 Task: Add a signature Isabel Kelly containing Best wishes for a happy St. Patricks Day, Isabel Kelly to email address softage.5@softage.net and add a label Gifts
Action: Mouse moved to (876, 48)
Screenshot: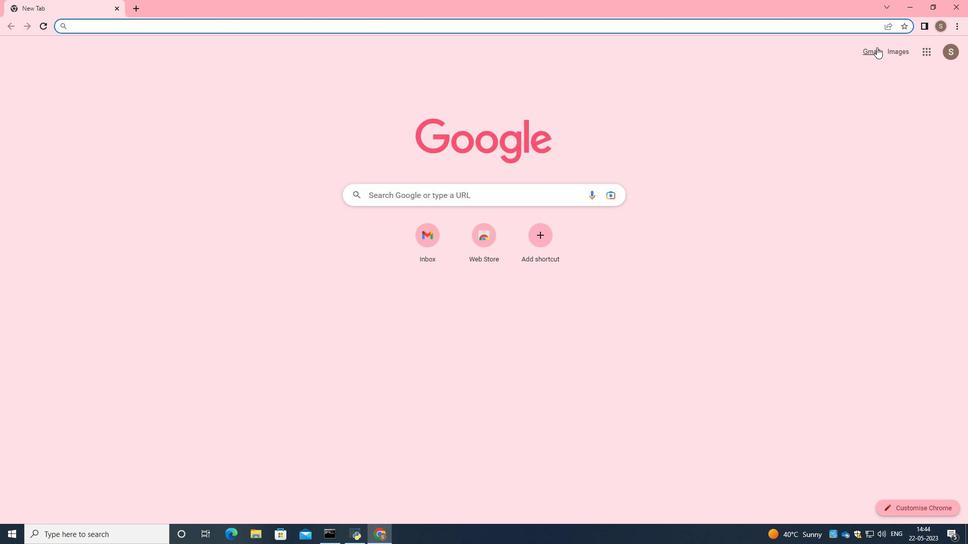 
Action: Mouse pressed left at (876, 48)
Screenshot: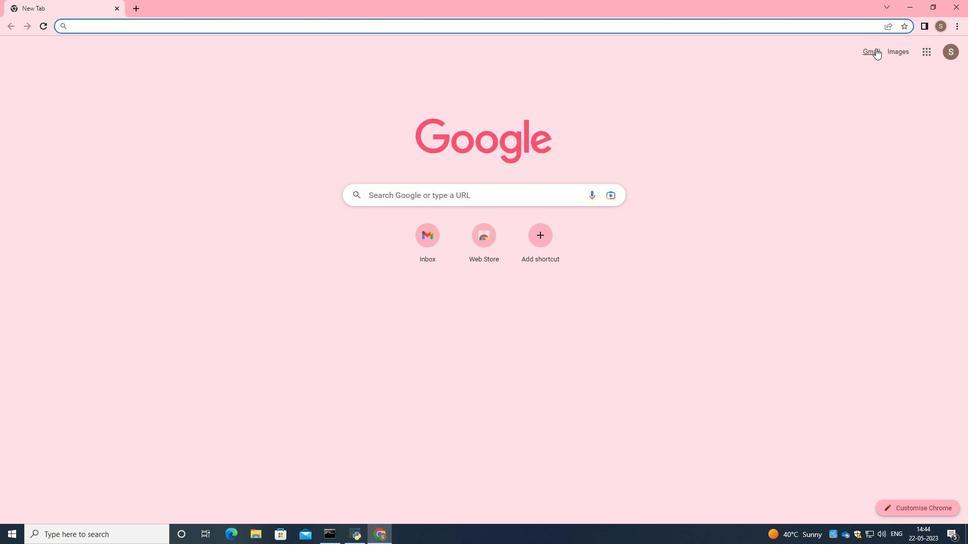 
Action: Mouse moved to (852, 70)
Screenshot: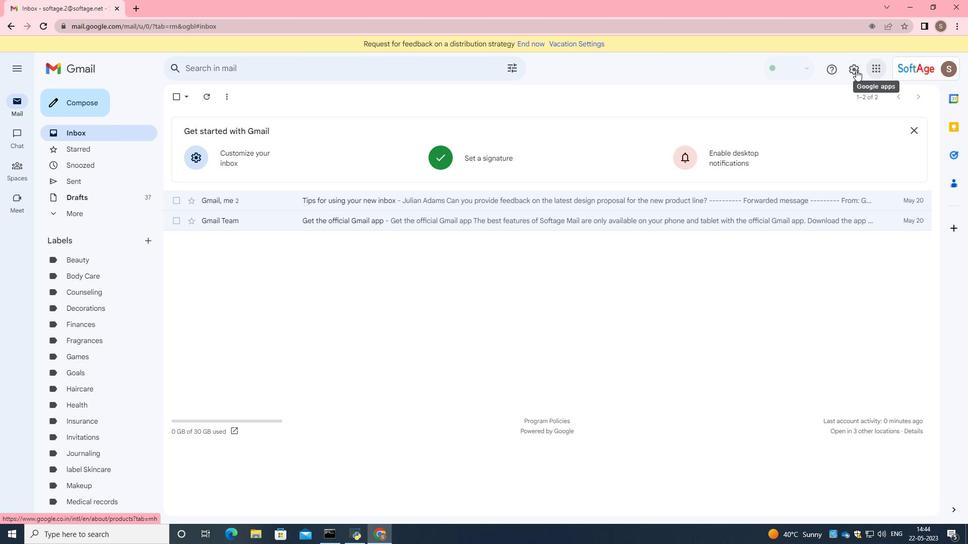 
Action: Mouse pressed left at (852, 70)
Screenshot: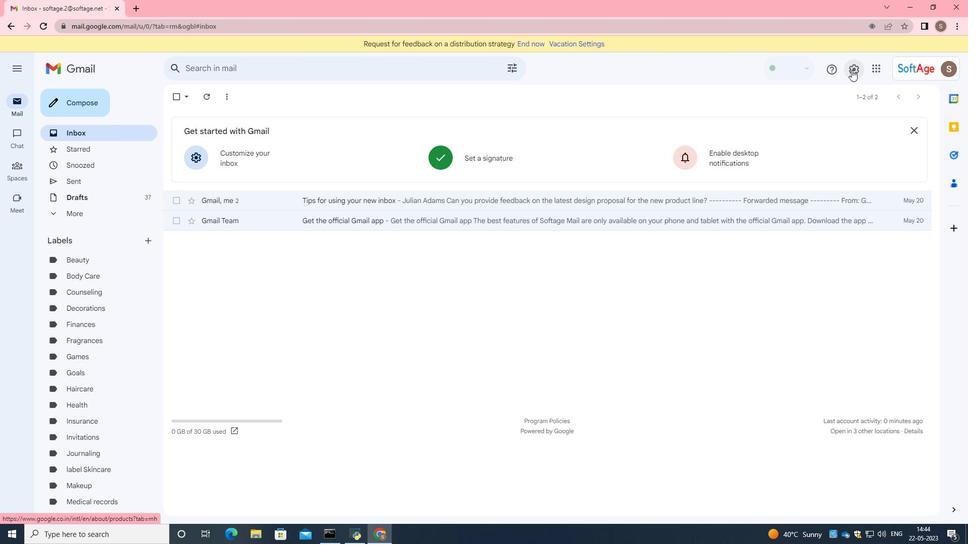 
Action: Mouse moved to (850, 117)
Screenshot: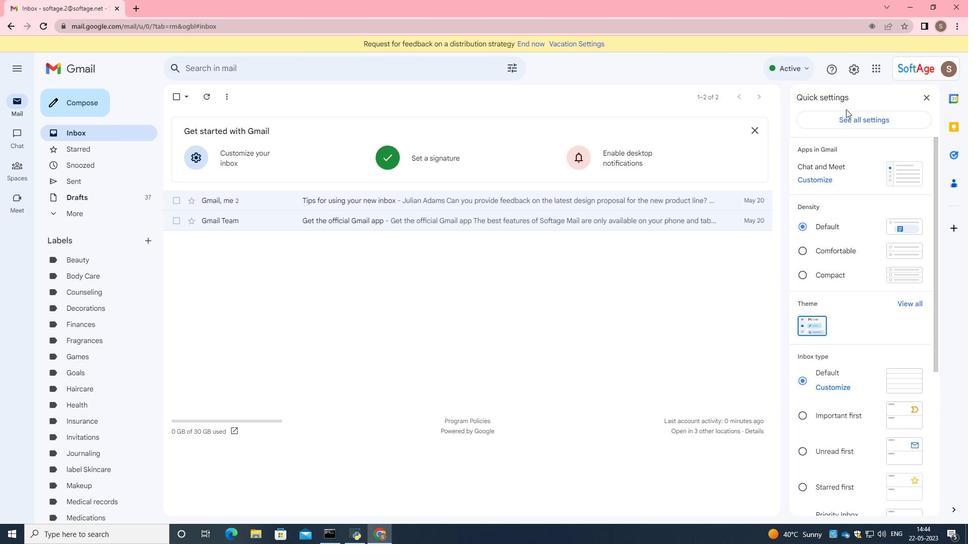 
Action: Mouse pressed left at (850, 117)
Screenshot: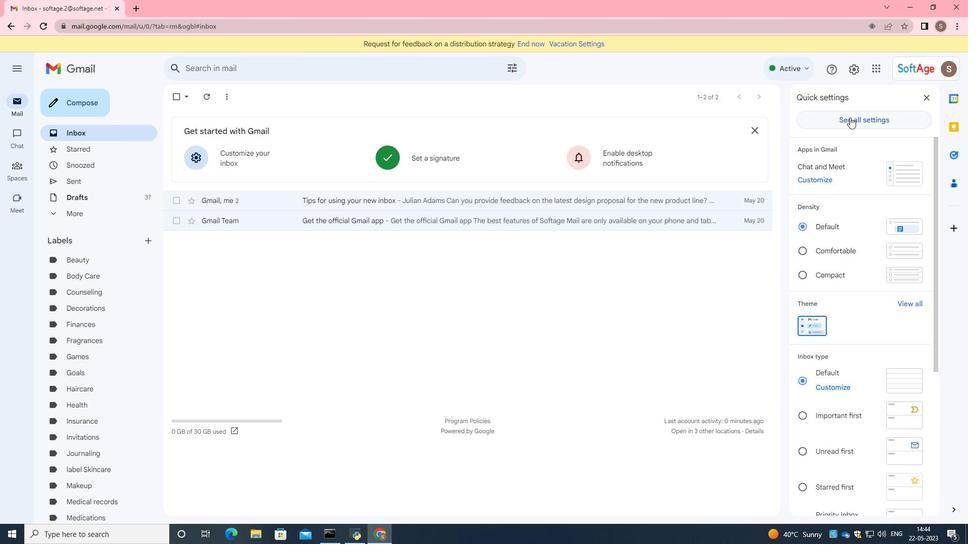 
Action: Mouse moved to (569, 250)
Screenshot: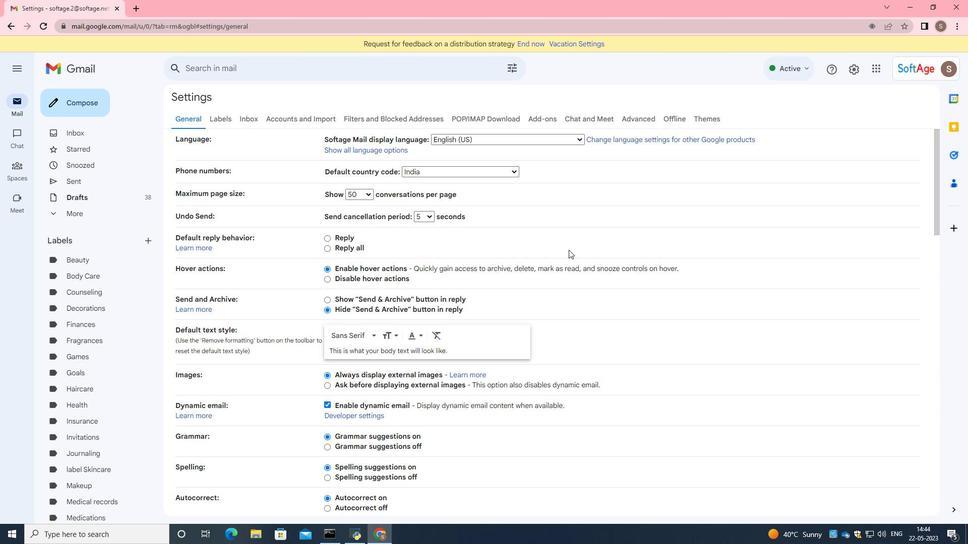 
Action: Mouse scrolled (569, 249) with delta (0, 0)
Screenshot: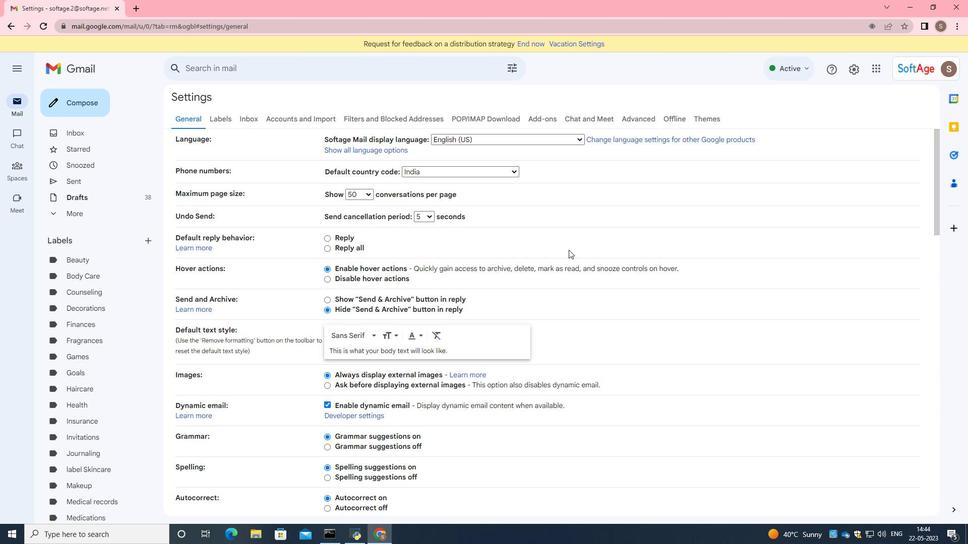 
Action: Mouse scrolled (569, 249) with delta (0, 0)
Screenshot: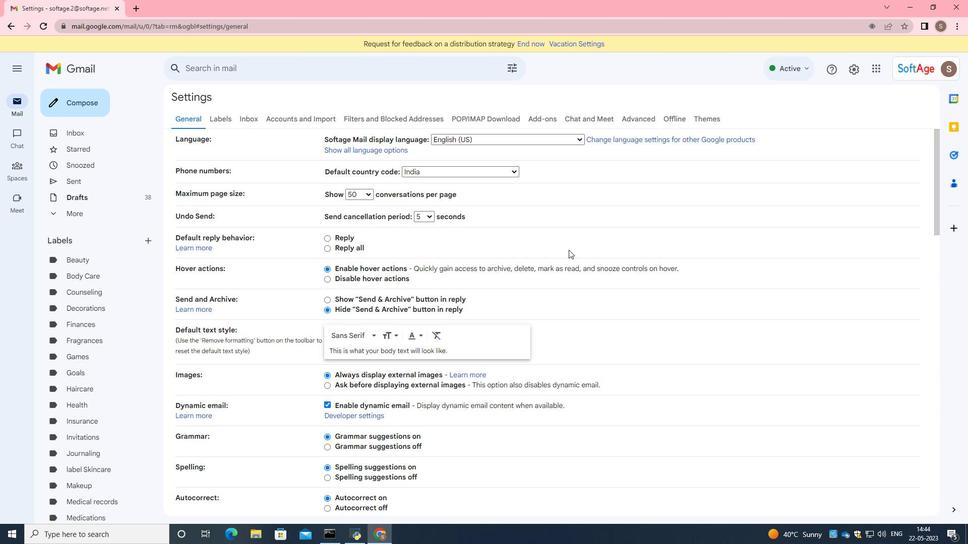 
Action: Mouse scrolled (569, 249) with delta (0, 0)
Screenshot: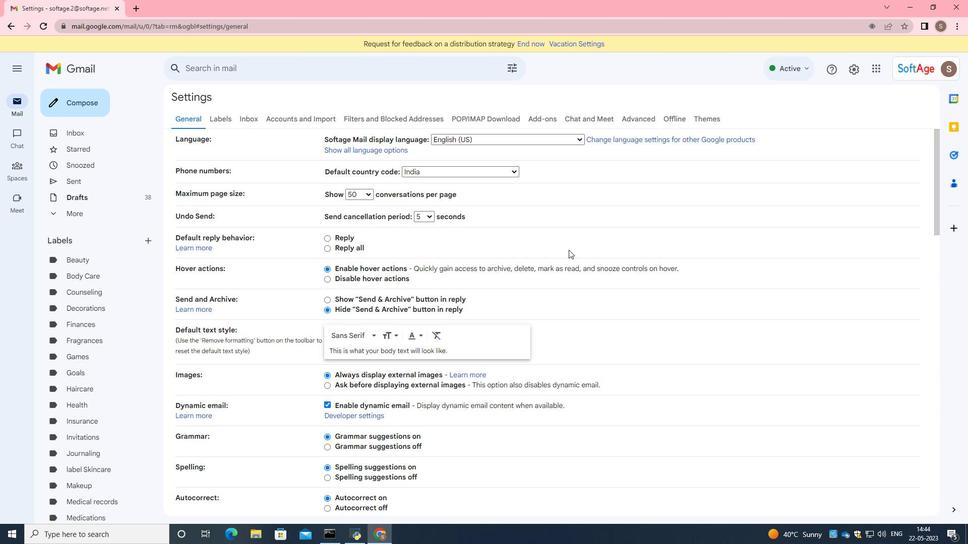 
Action: Mouse scrolled (569, 249) with delta (0, 0)
Screenshot: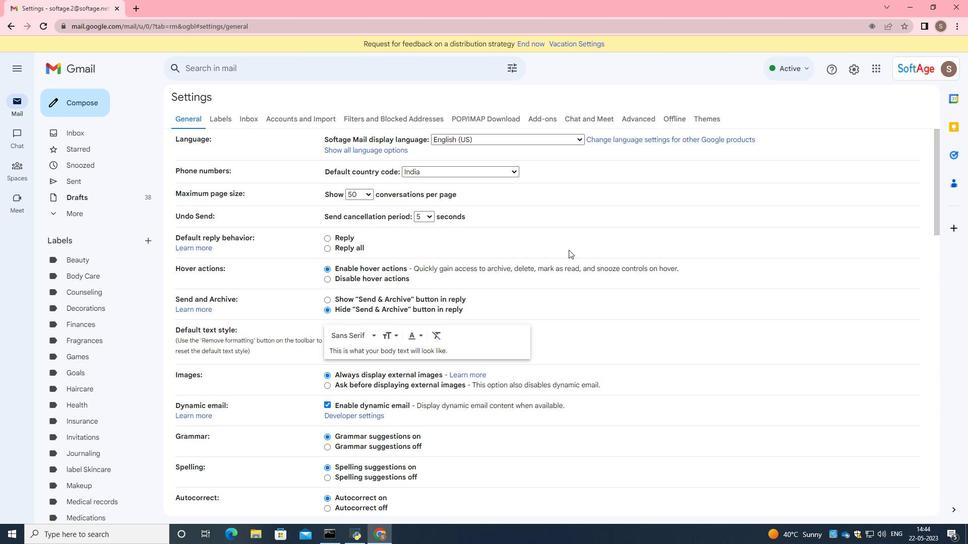
Action: Mouse moved to (573, 248)
Screenshot: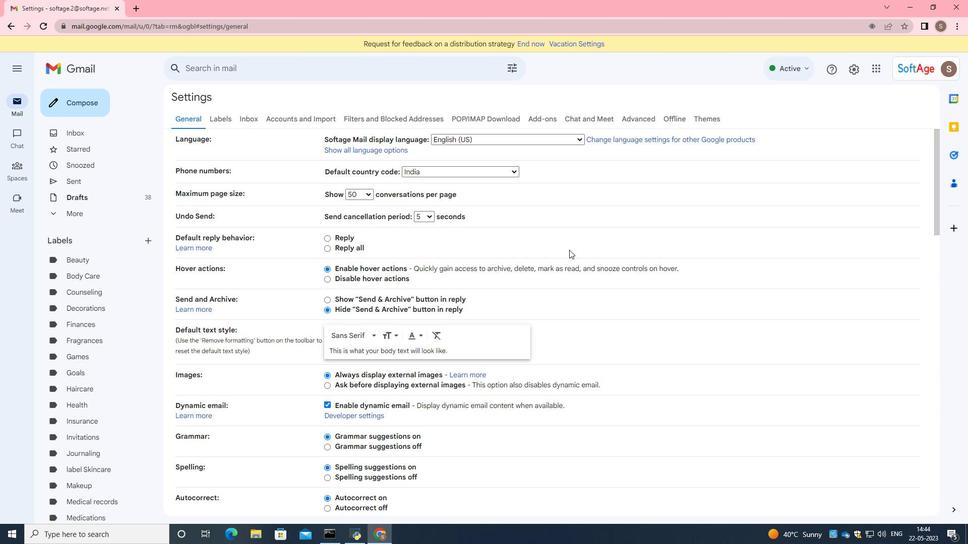 
Action: Mouse scrolled (570, 249) with delta (0, 0)
Screenshot: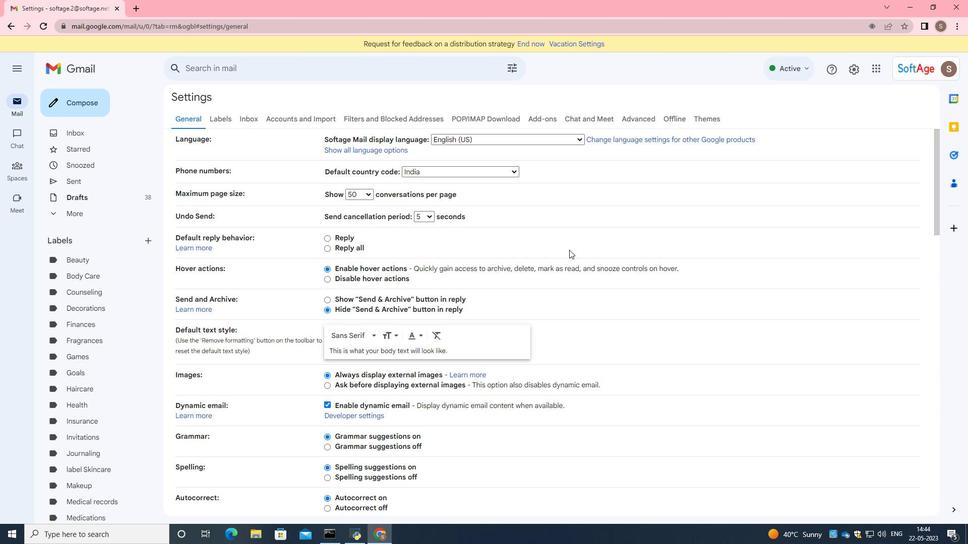 
Action: Mouse moved to (574, 247)
Screenshot: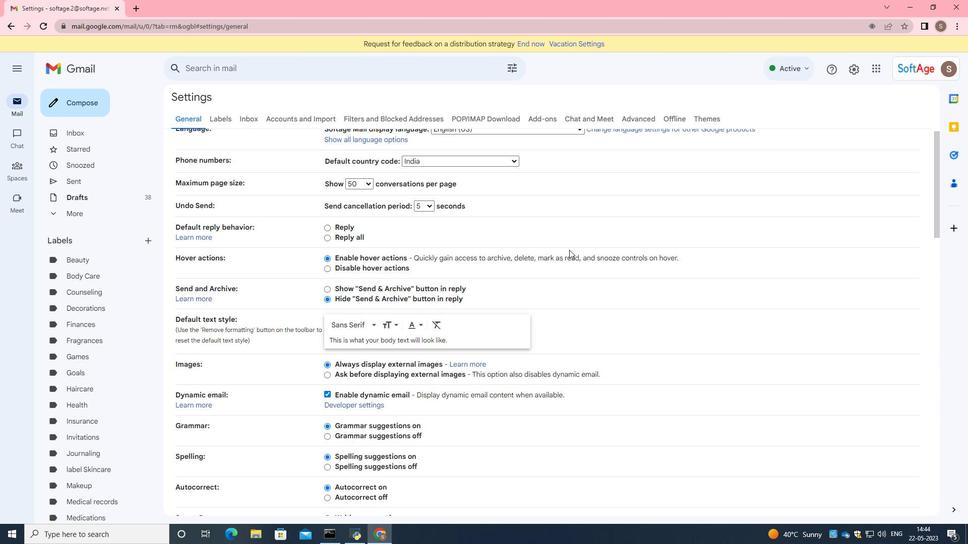 
Action: Mouse scrolled (574, 246) with delta (0, 0)
Screenshot: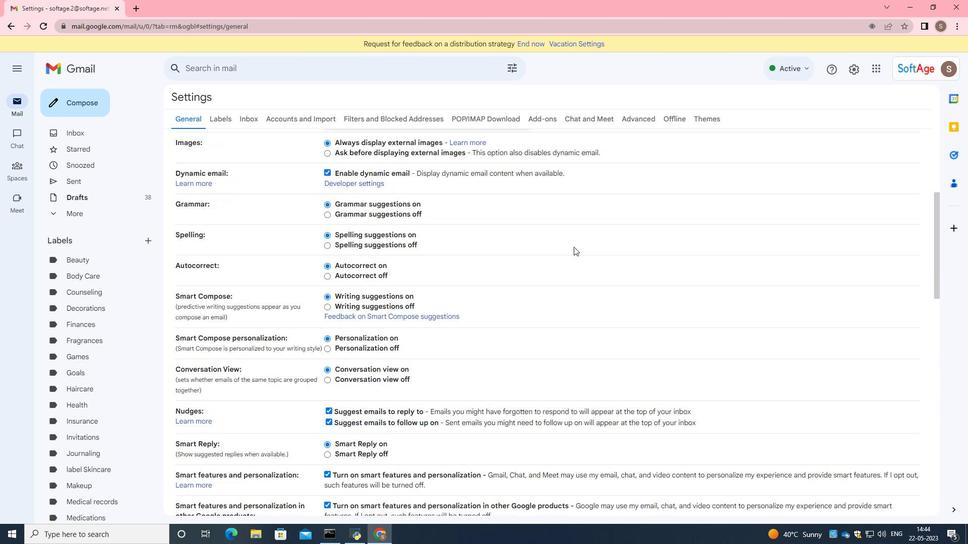 
Action: Mouse scrolled (574, 246) with delta (0, 0)
Screenshot: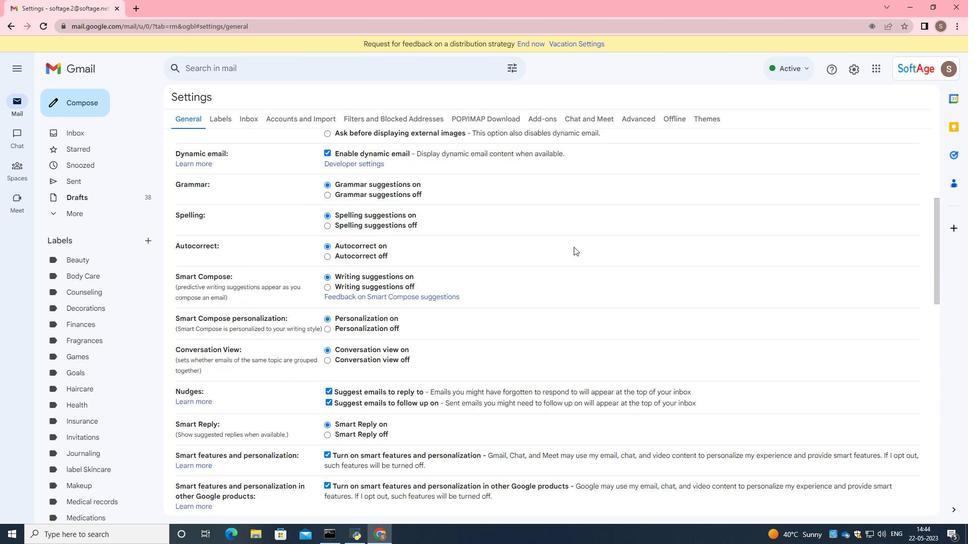 
Action: Mouse scrolled (574, 246) with delta (0, 0)
Screenshot: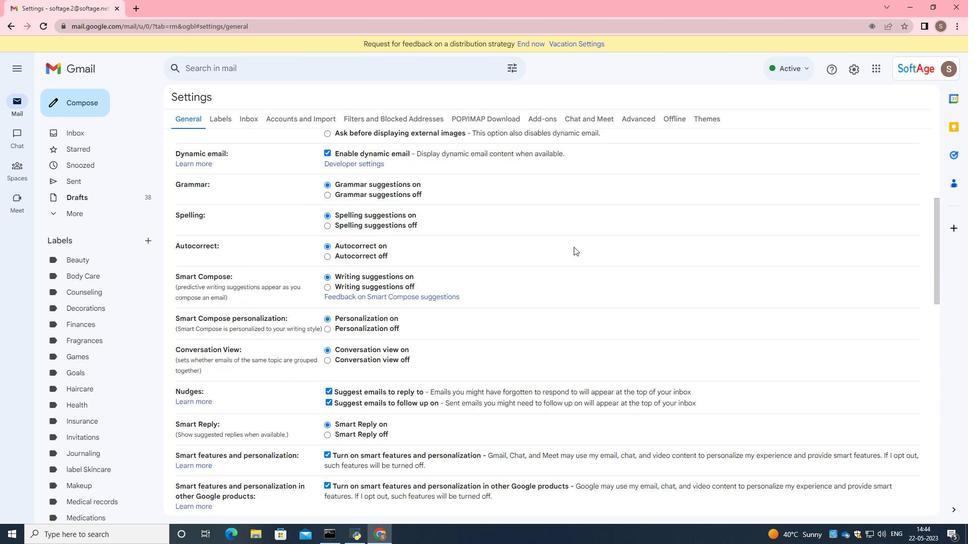 
Action: Mouse scrolled (574, 246) with delta (0, 0)
Screenshot: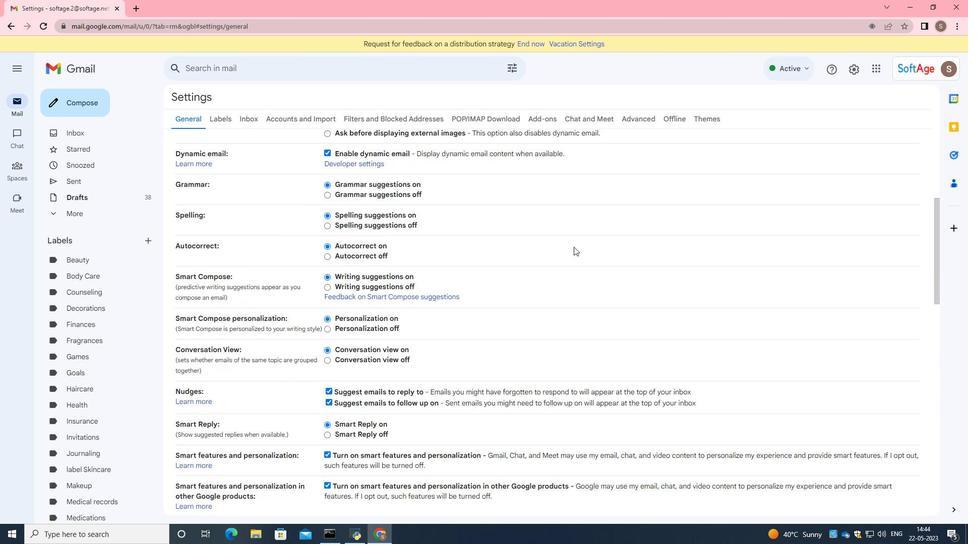 
Action: Mouse scrolled (574, 246) with delta (0, 0)
Screenshot: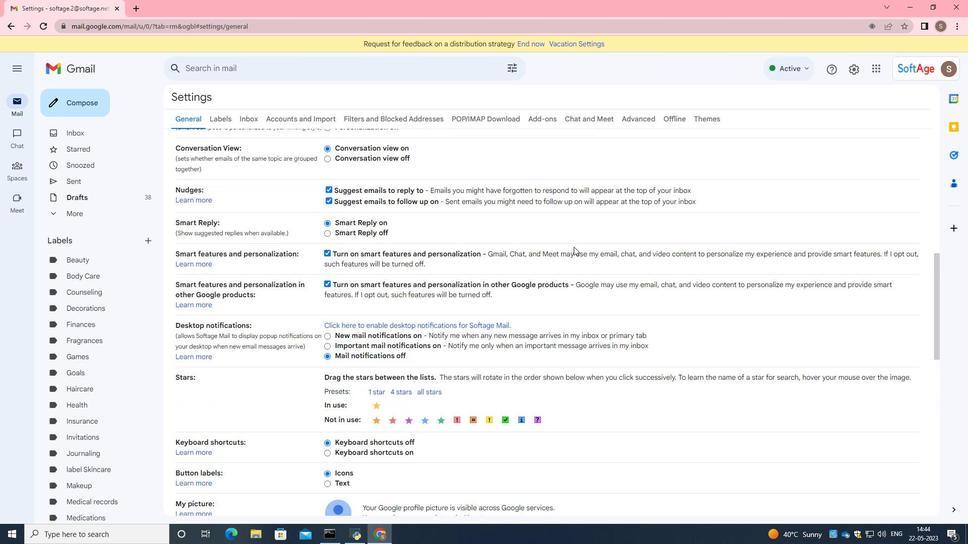 
Action: Mouse scrolled (574, 246) with delta (0, 0)
Screenshot: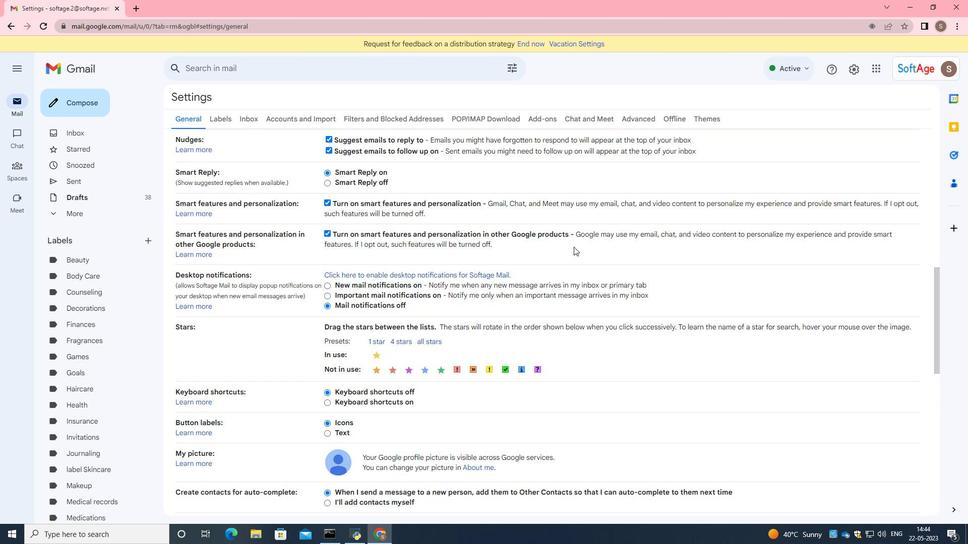 
Action: Mouse scrolled (574, 246) with delta (0, 0)
Screenshot: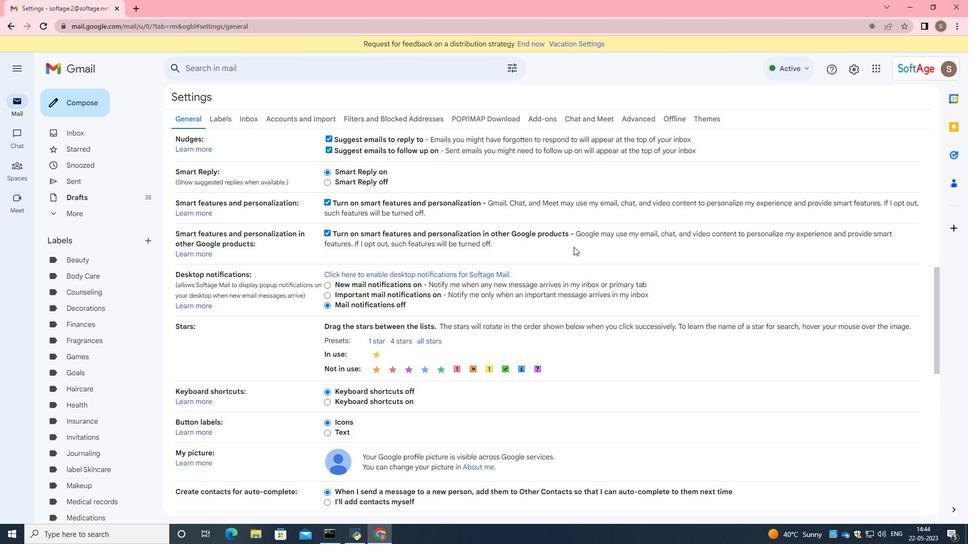 
Action: Mouse scrolled (574, 246) with delta (0, 0)
Screenshot: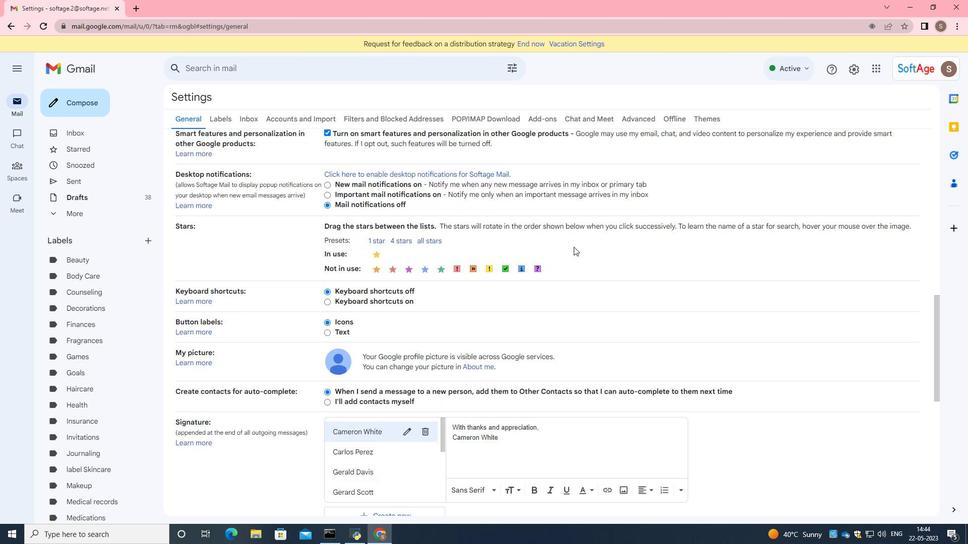 
Action: Mouse scrolled (574, 246) with delta (0, 0)
Screenshot: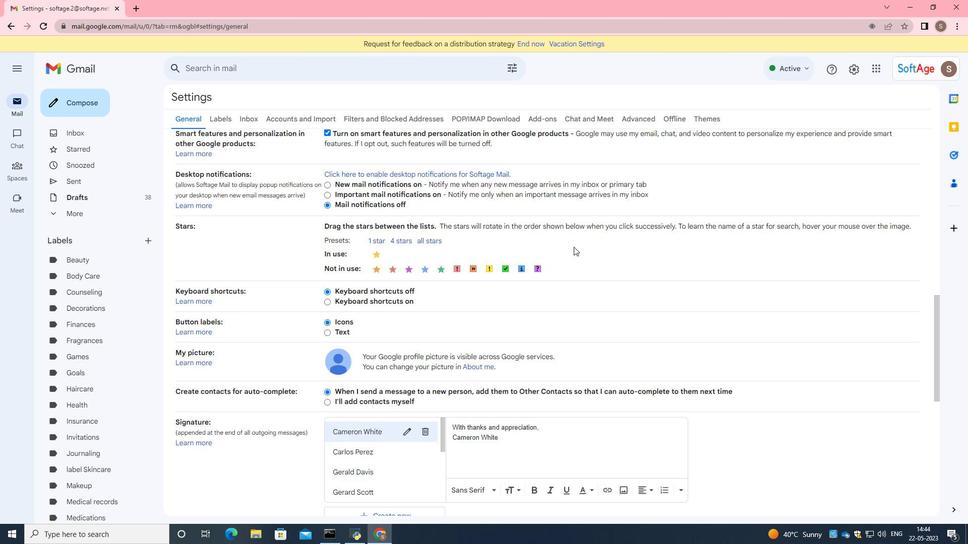 
Action: Mouse moved to (379, 412)
Screenshot: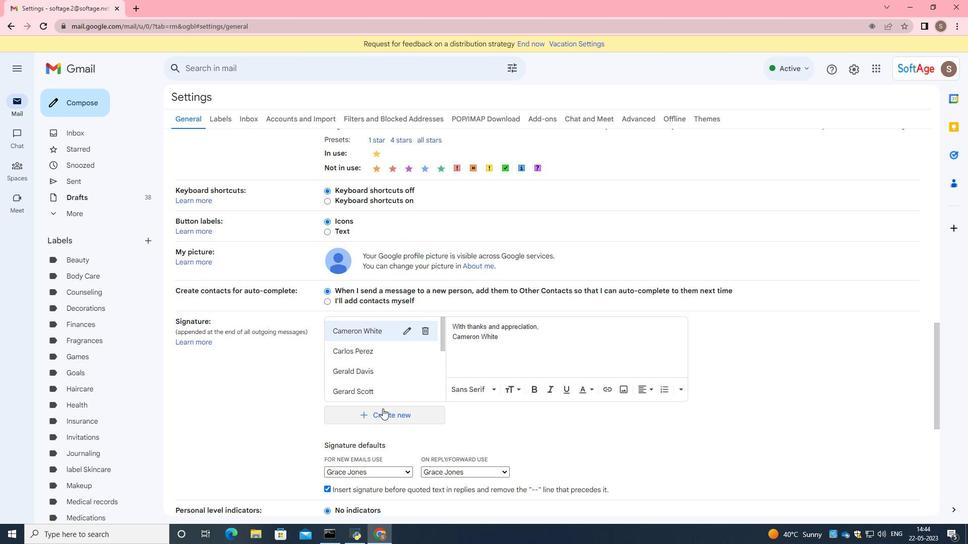 
Action: Mouse pressed left at (379, 412)
Screenshot: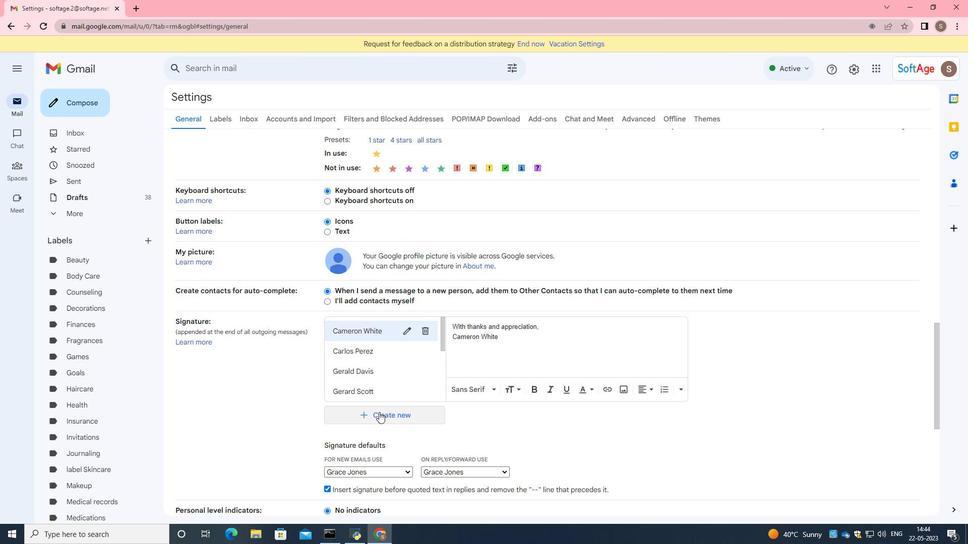 
Action: Mouse moved to (433, 281)
Screenshot: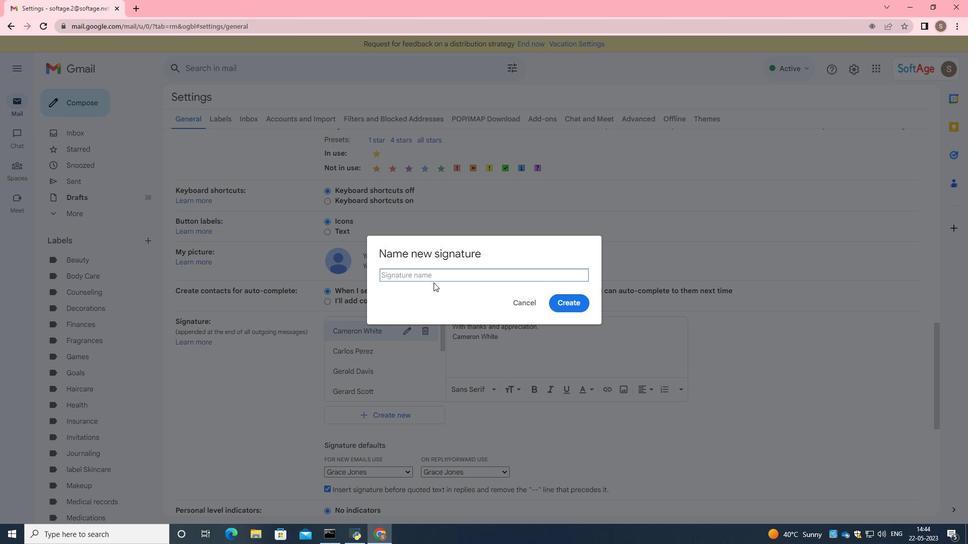 
Action: Key pressed <Key.caps_lock>ISAB<Key.backspace><Key.backspace><Key.backspace><Key.caps_lock>sabel<Key.space><Key.caps_lock>K<Key.caps_lock>elly
Screenshot: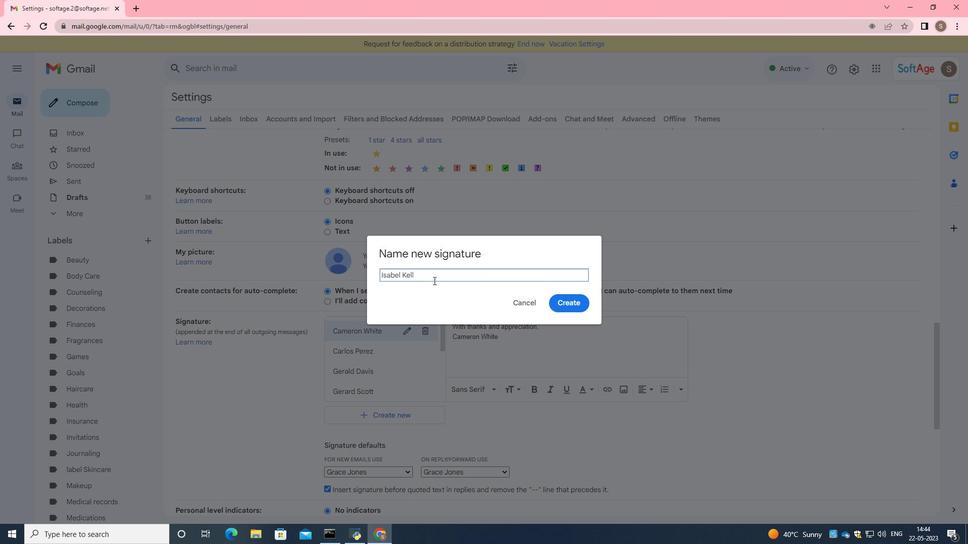 
Action: Mouse moved to (571, 299)
Screenshot: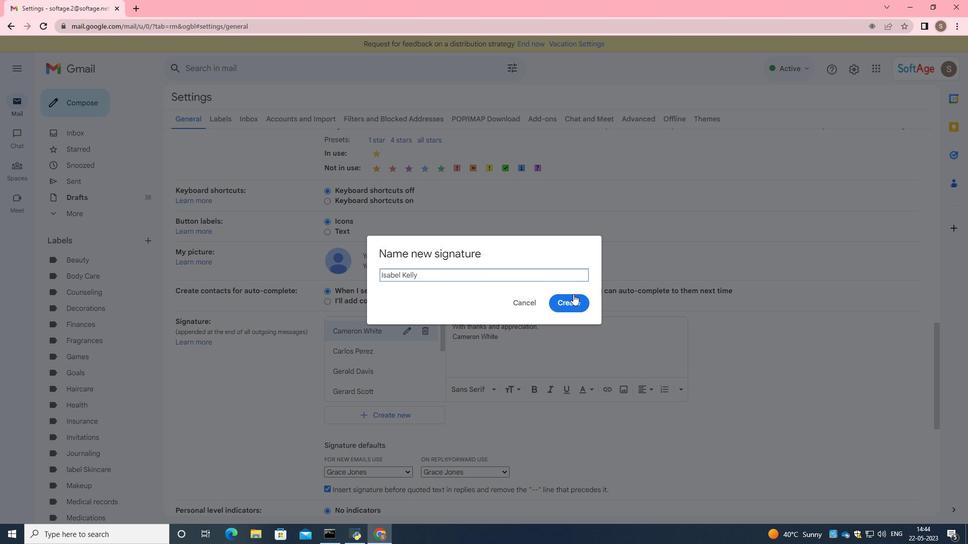 
Action: Mouse pressed left at (571, 299)
Screenshot: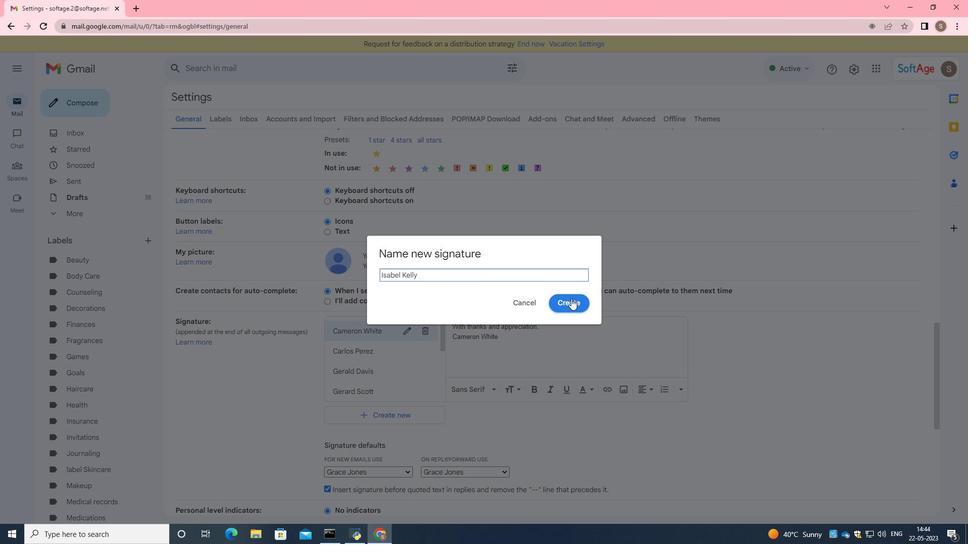 
Action: Mouse moved to (503, 336)
Screenshot: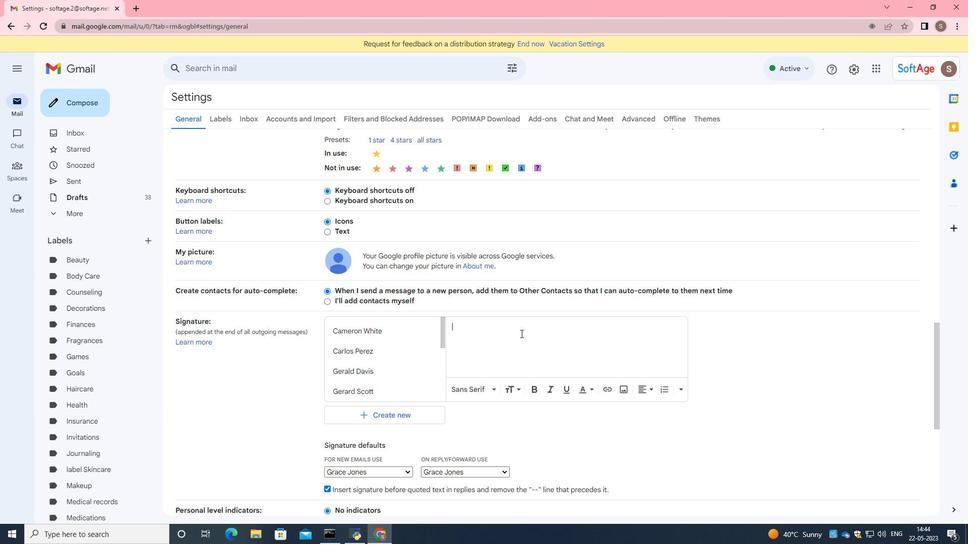 
Action: Mouse pressed left at (503, 336)
Screenshot: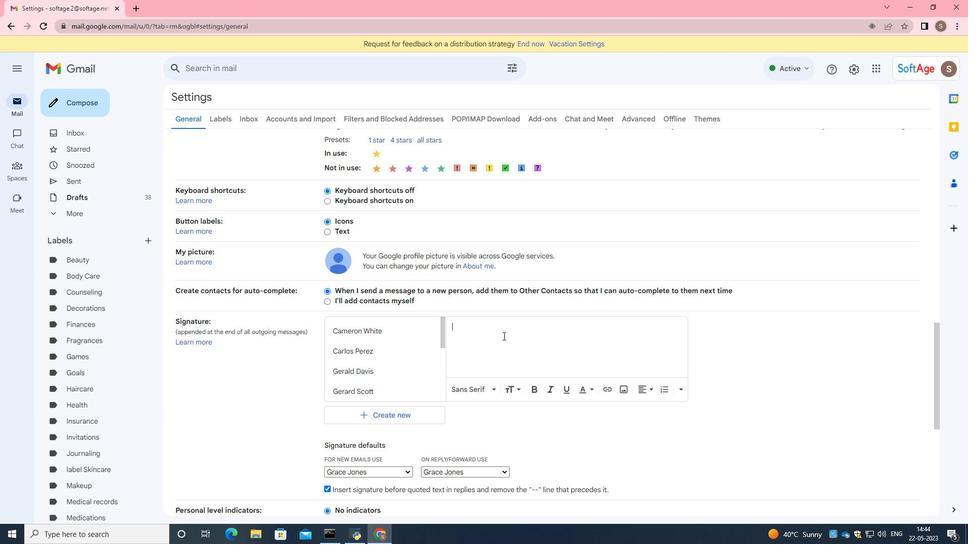 
Action: Key pressed <Key.caps_lock>B<Key.caps_lock>est<Key.space>wishes<Key.space>for<Key.space>a<Key.space>happy<Key.space><Key.caps_lock>S<Key.caps_lock>t.<Key.space><Key.caps_lock>P<Key.caps_lock>atrics<Key.backspace>ks<Key.space><Key.caps_lock>D<Key.caps_lock>ay,<Key.enter><Key.caps_lock>I<Key.caps_lock>sabel<Key.space><Key.caps_lock>K<Key.caps_lock>elly
Screenshot: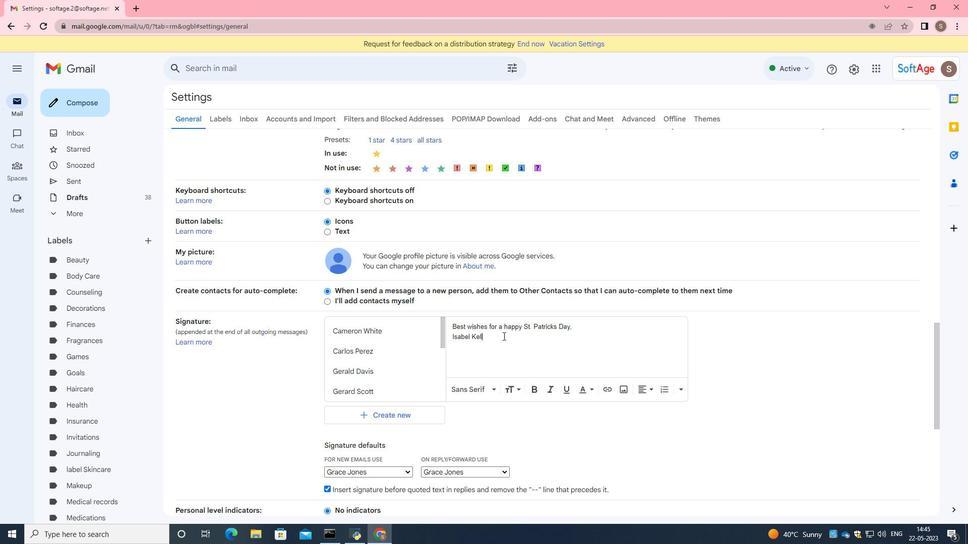 
Action: Mouse moved to (481, 348)
Screenshot: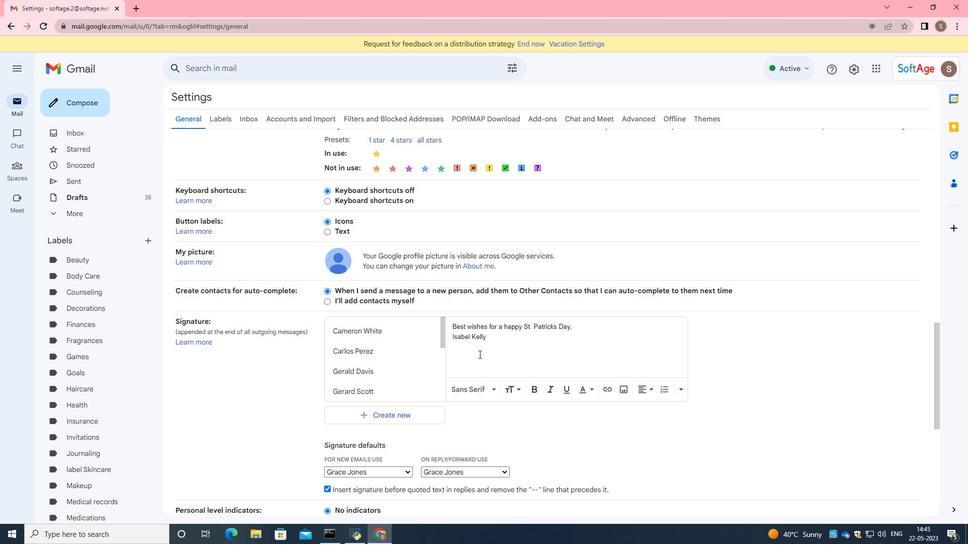 
Action: Mouse scrolled (481, 347) with delta (0, 0)
Screenshot: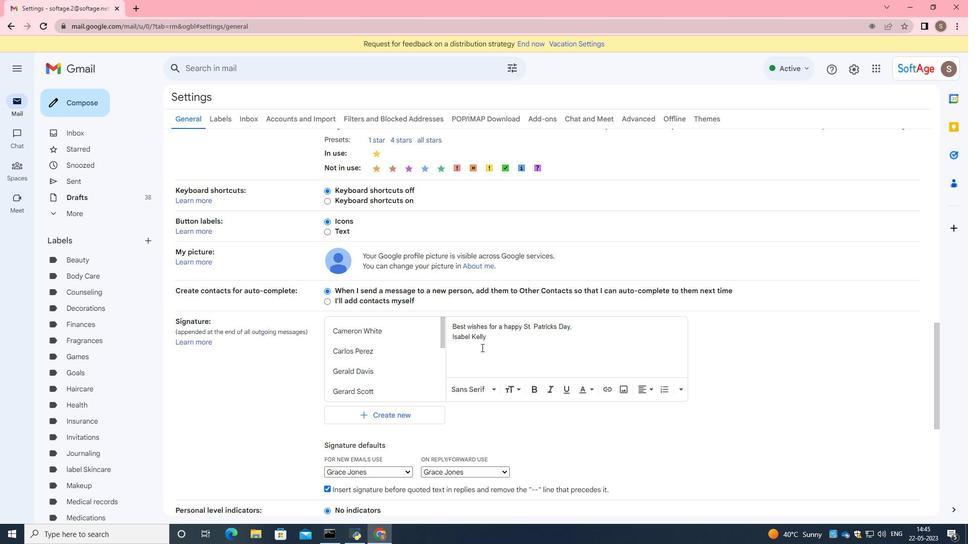
Action: Mouse scrolled (481, 347) with delta (0, 0)
Screenshot: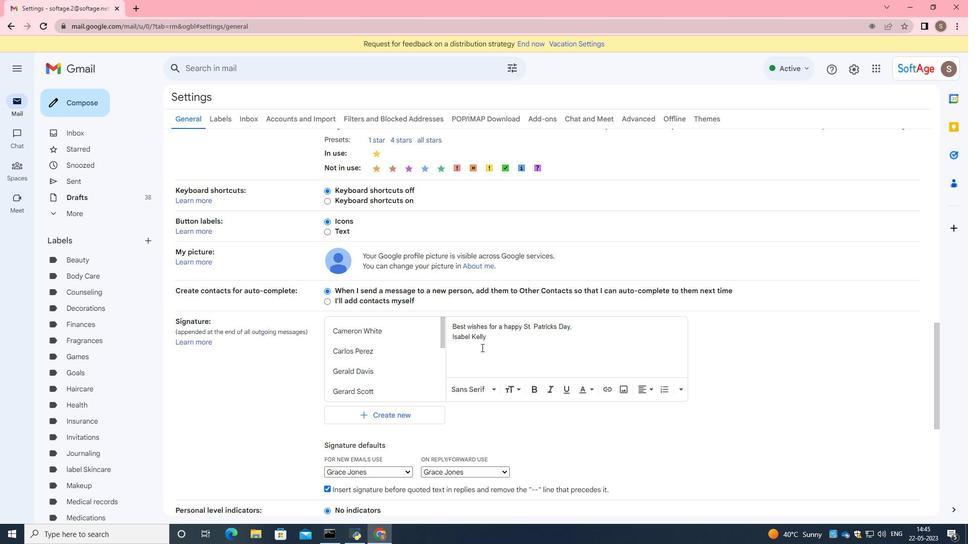 
Action: Mouse scrolled (481, 347) with delta (0, 0)
Screenshot: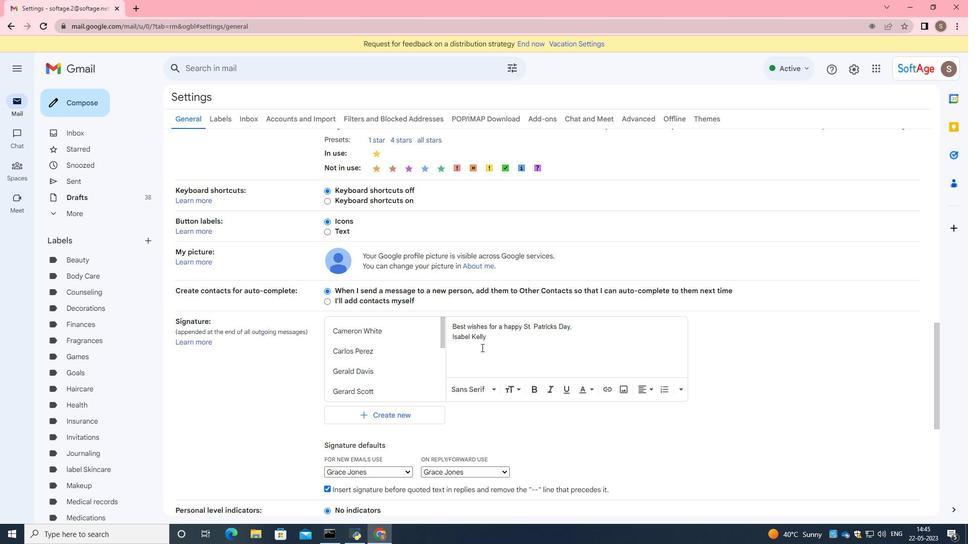 
Action: Mouse moved to (485, 343)
Screenshot: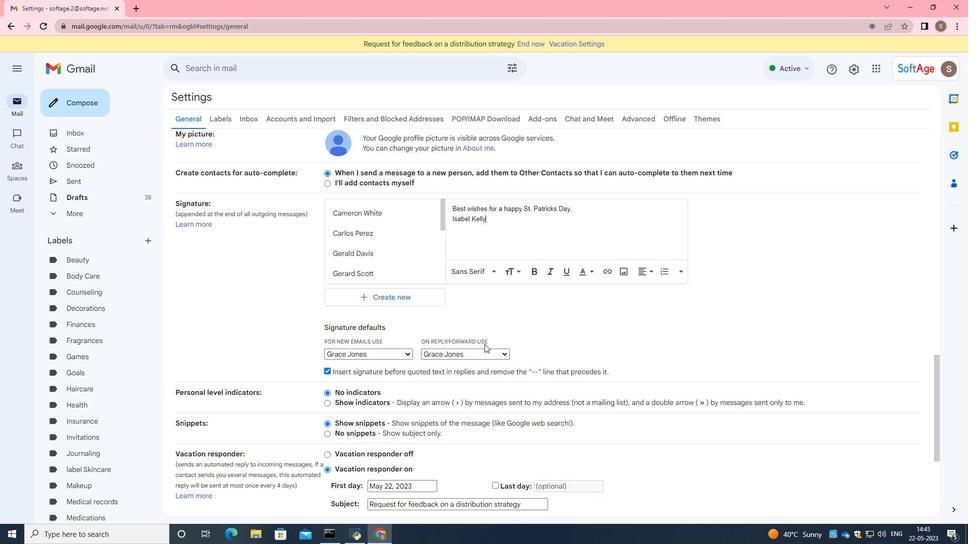 
Action: Mouse scrolled (485, 343) with delta (0, 0)
Screenshot: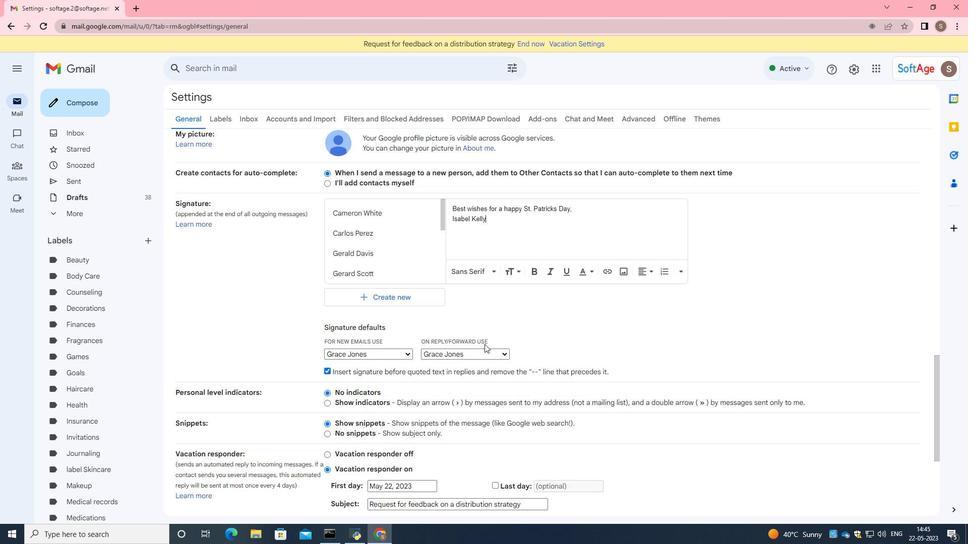 
Action: Mouse scrolled (485, 343) with delta (0, 0)
Screenshot: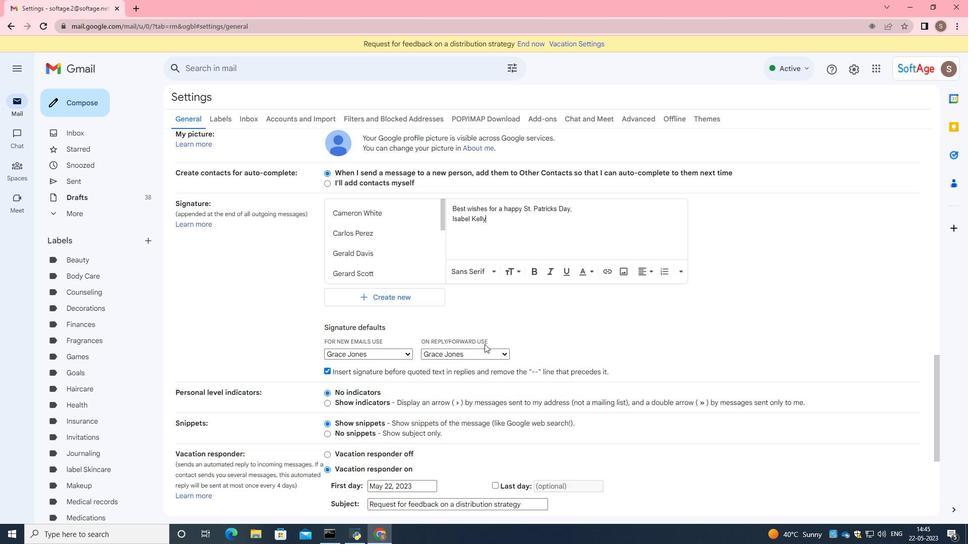 
Action: Mouse scrolled (485, 343) with delta (0, 0)
Screenshot: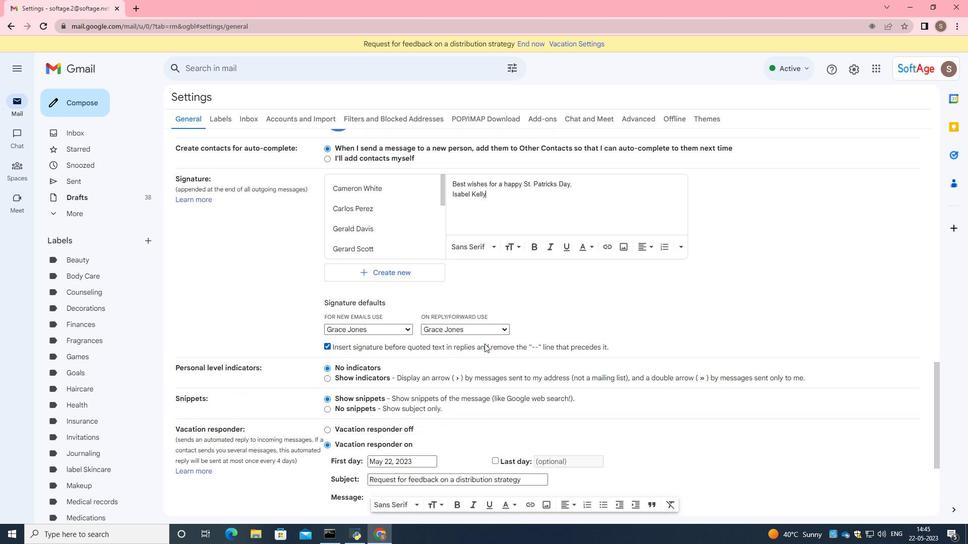 
Action: Mouse scrolled (485, 343) with delta (0, 0)
Screenshot: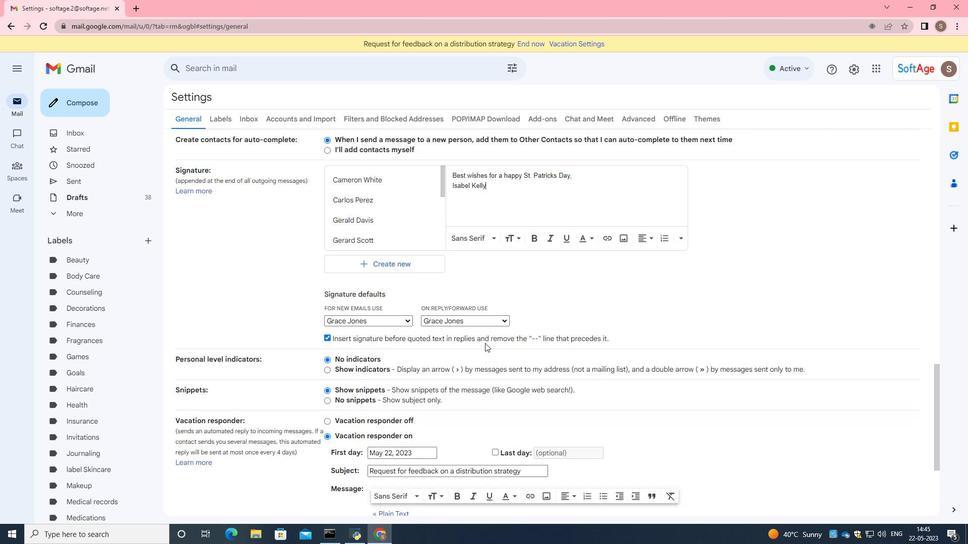 
Action: Mouse moved to (485, 343)
Screenshot: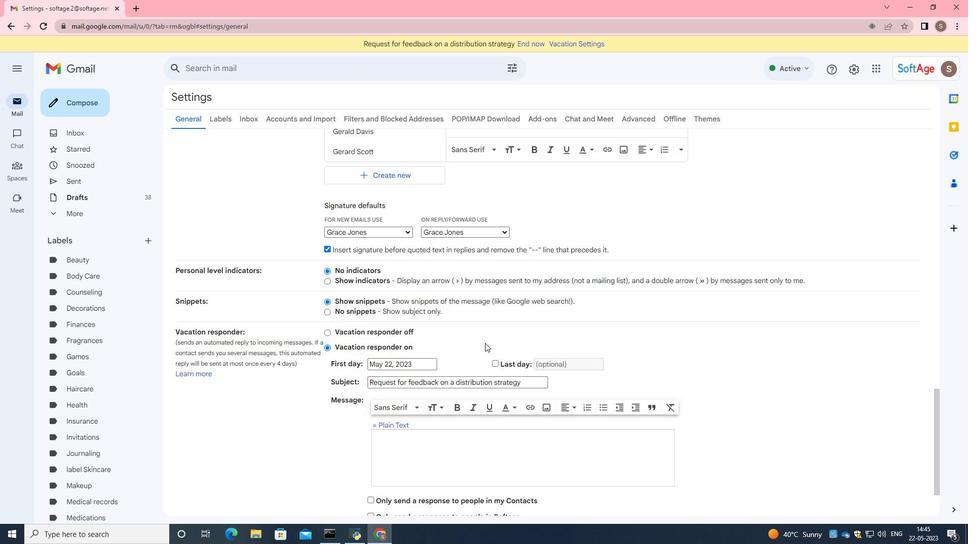 
Action: Mouse scrolled (485, 343) with delta (0, 0)
Screenshot: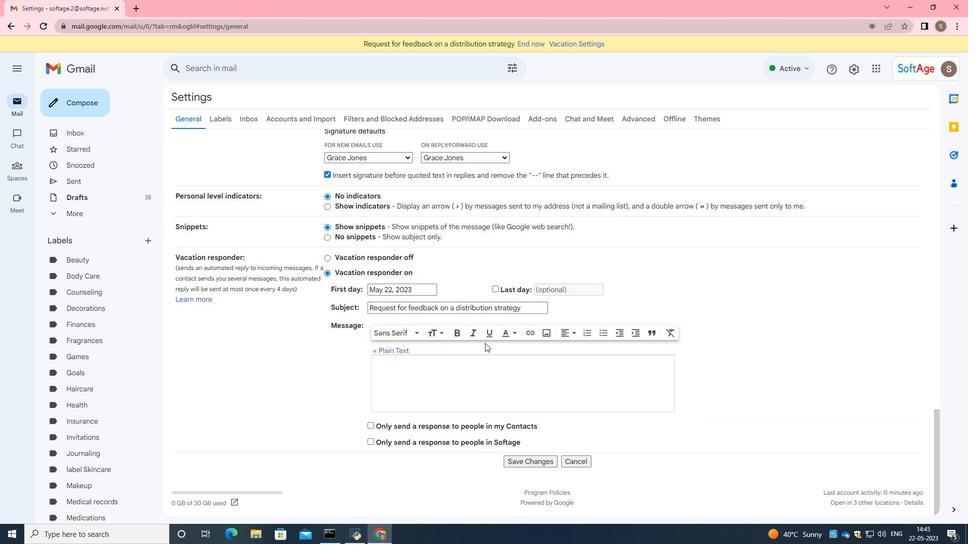 
Action: Mouse scrolled (485, 343) with delta (0, 0)
Screenshot: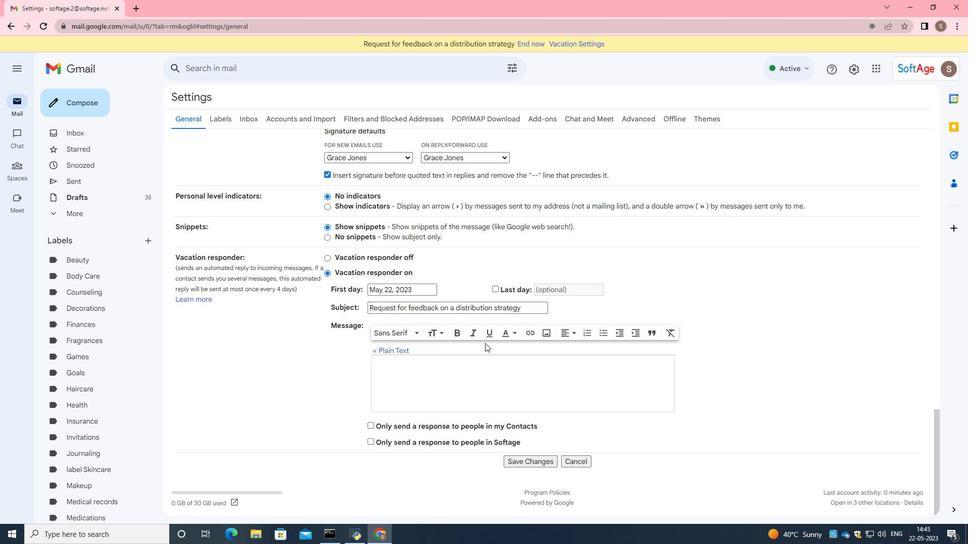 
Action: Mouse scrolled (485, 343) with delta (0, 0)
Screenshot: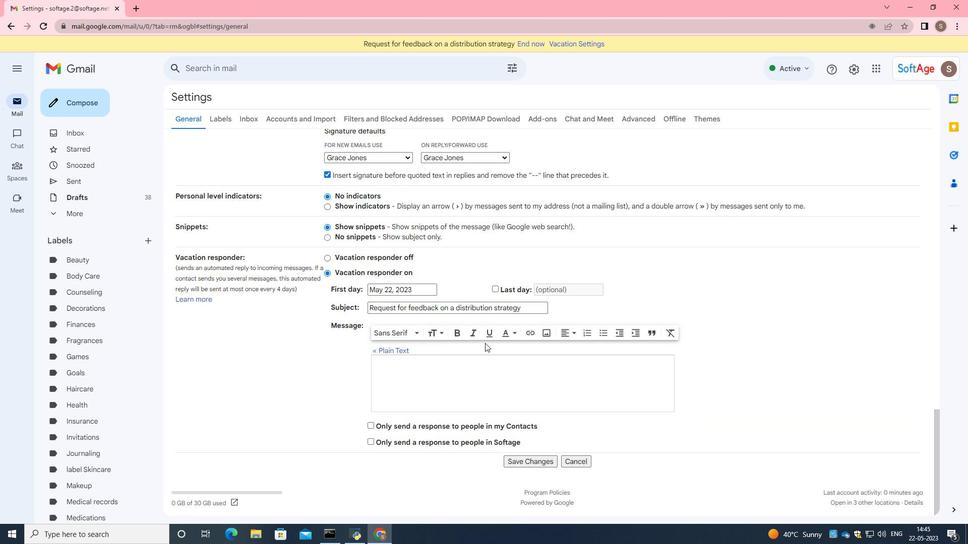 
Action: Mouse moved to (542, 462)
Screenshot: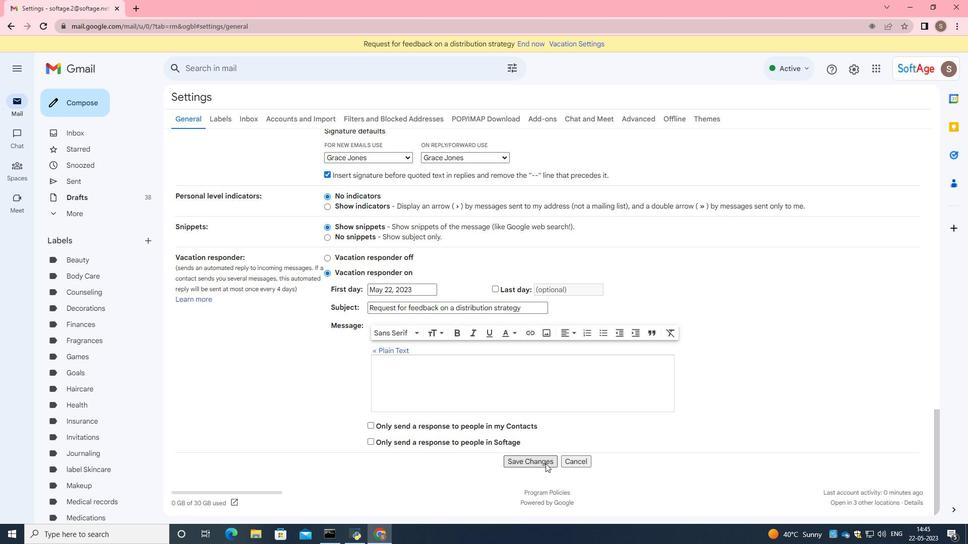 
Action: Mouse pressed left at (542, 462)
Screenshot: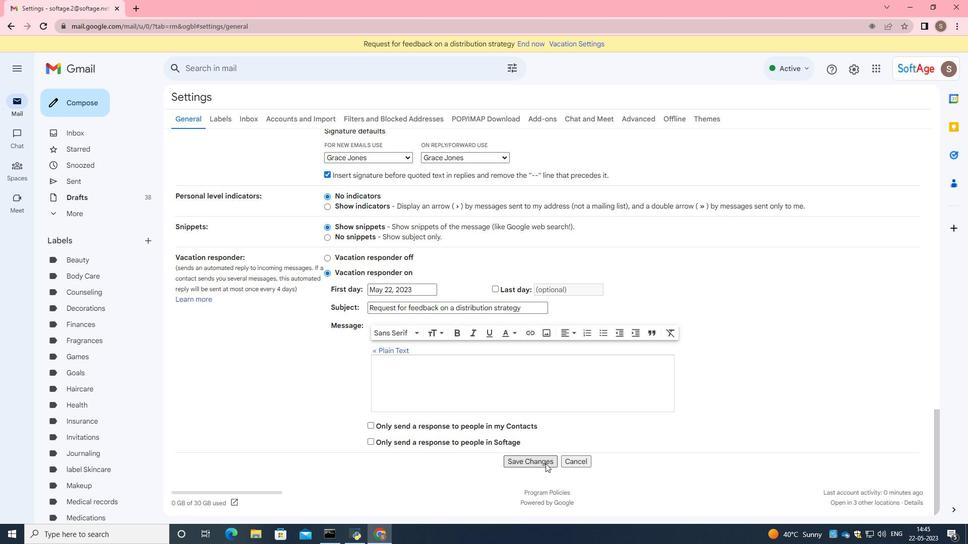 
Action: Mouse moved to (101, 103)
Screenshot: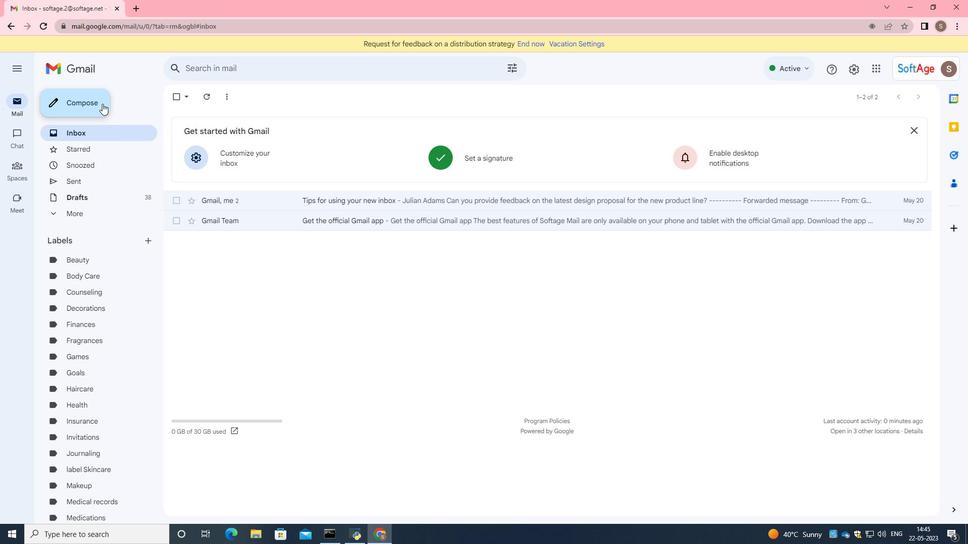 
Action: Mouse pressed left at (101, 103)
Screenshot: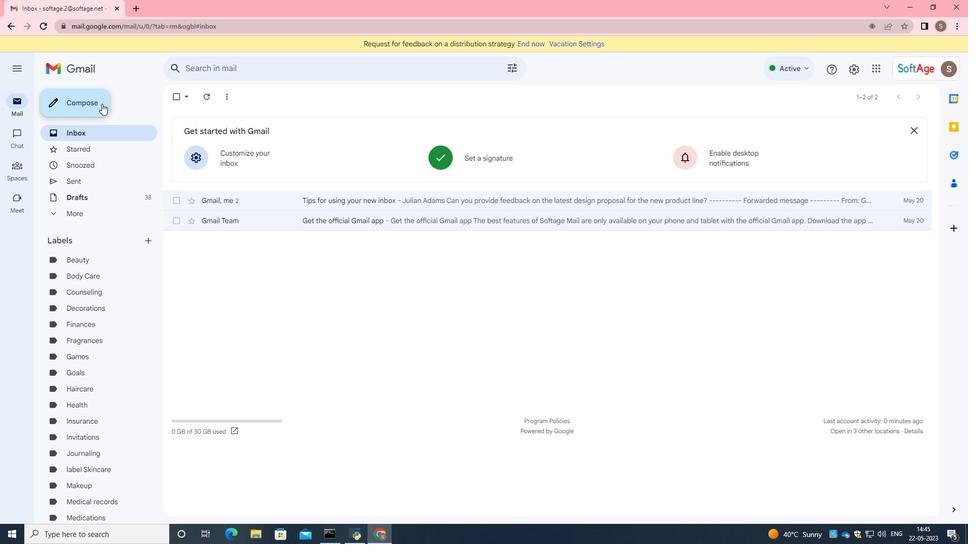 
Action: Mouse moved to (681, 241)
Screenshot: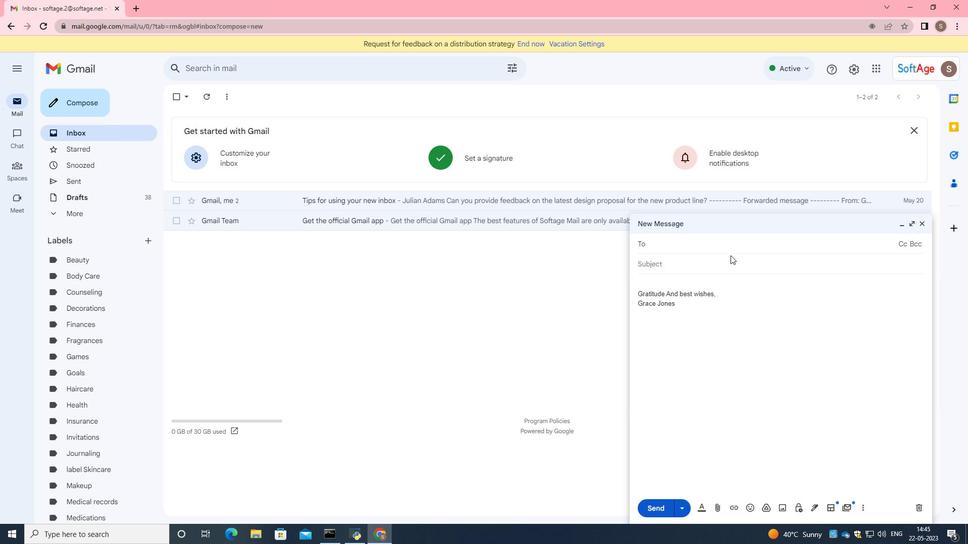 
Action: Key pressed softage.5<Key.shift>@softage.net
Screenshot: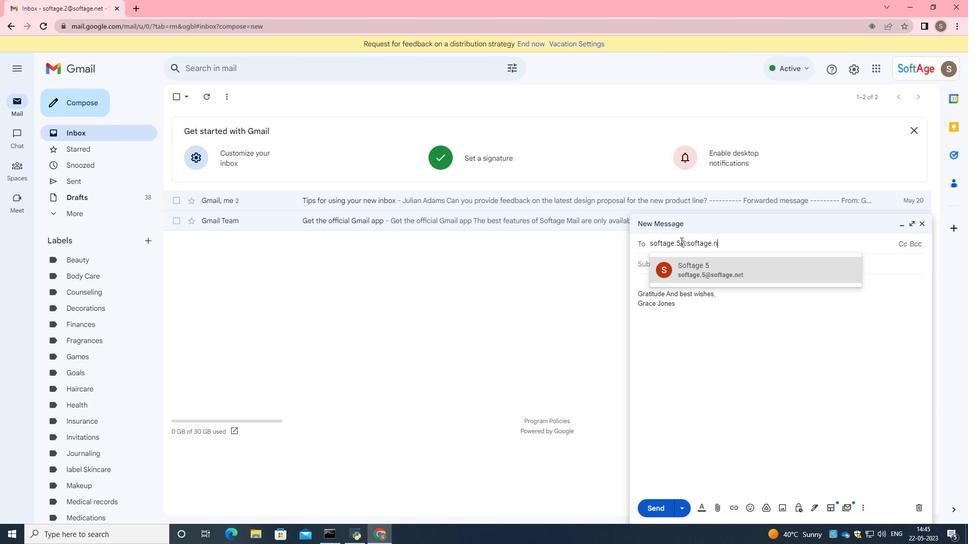 
Action: Mouse moved to (713, 272)
Screenshot: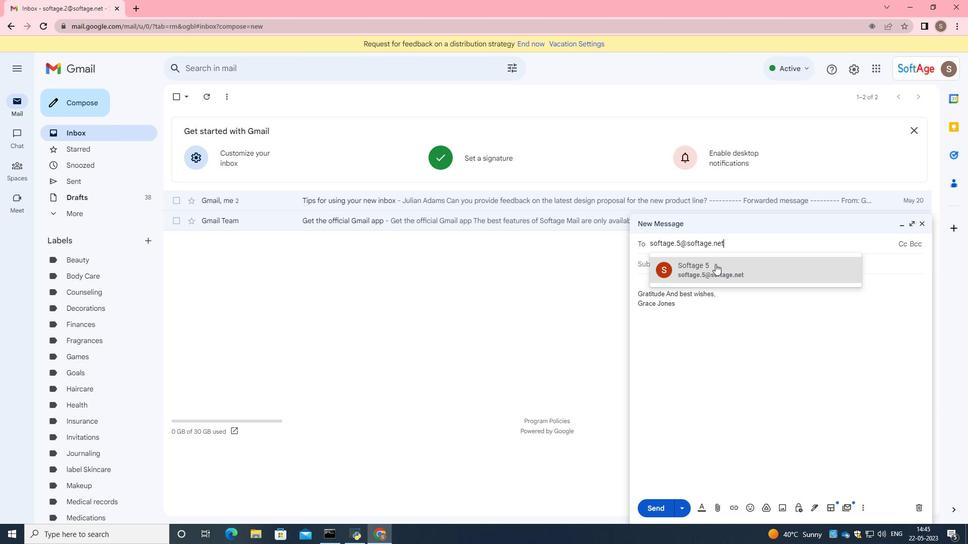 
Action: Mouse pressed left at (713, 272)
Screenshot: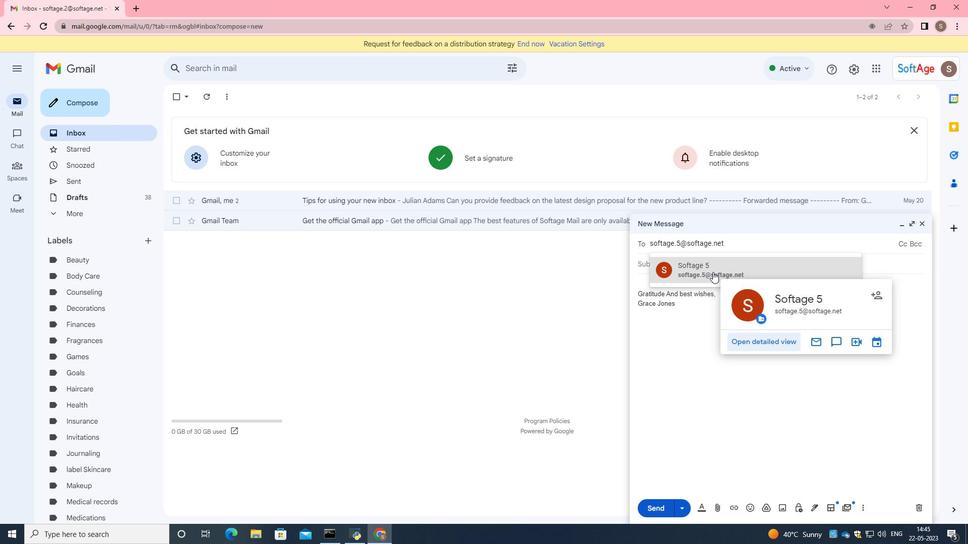 
Action: Mouse moved to (697, 324)
Screenshot: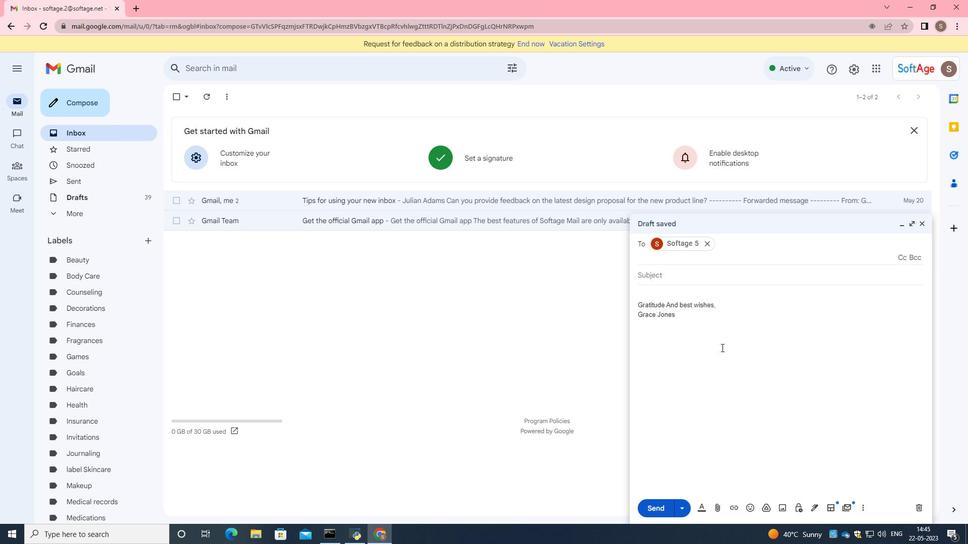 
Action: Mouse pressed left at (697, 324)
Screenshot: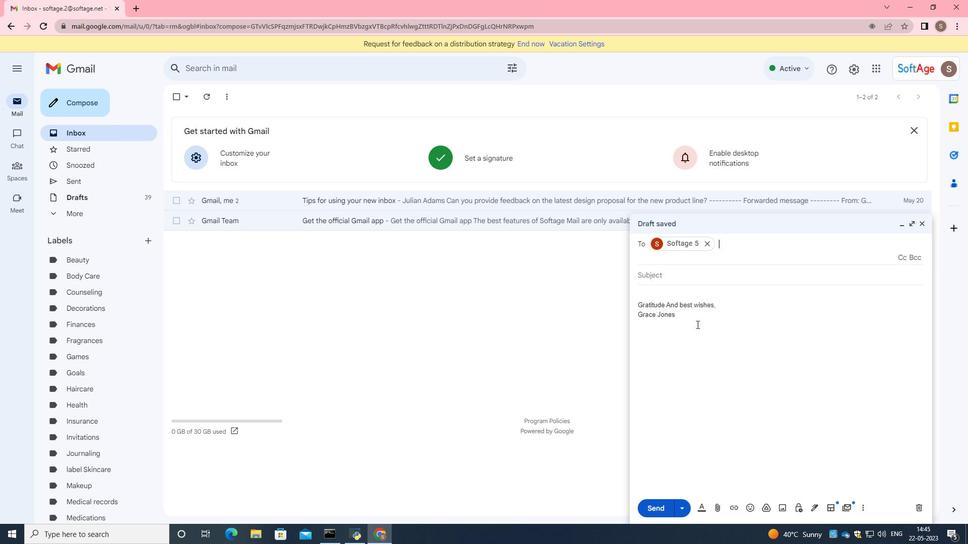 
Action: Mouse moved to (640, 294)
Screenshot: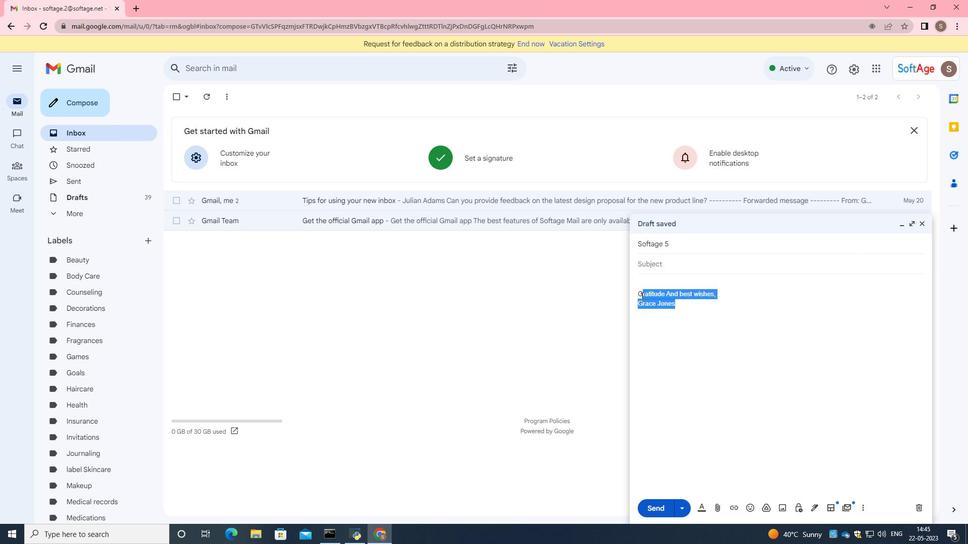 
Action: Key pressed <Key.backspace>
Screenshot: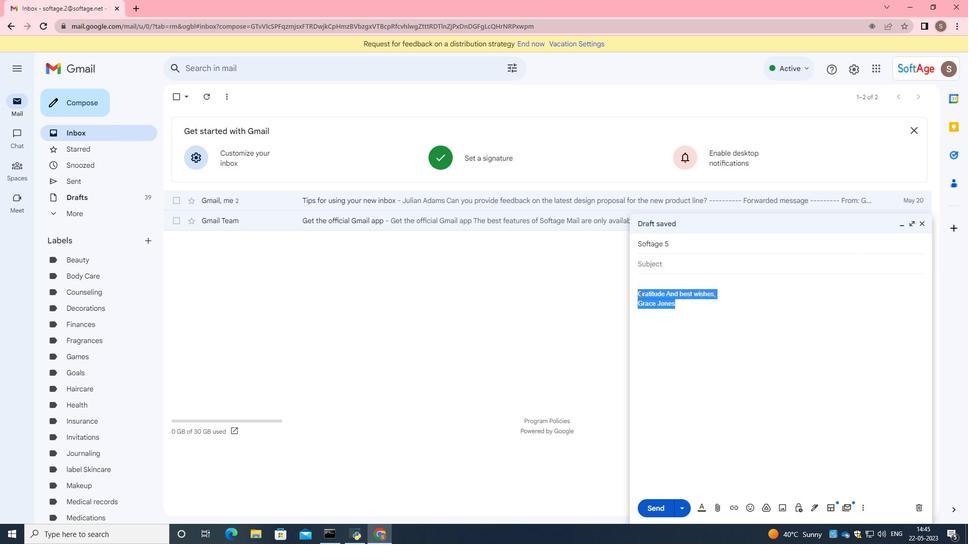 
Action: Mouse moved to (812, 505)
Screenshot: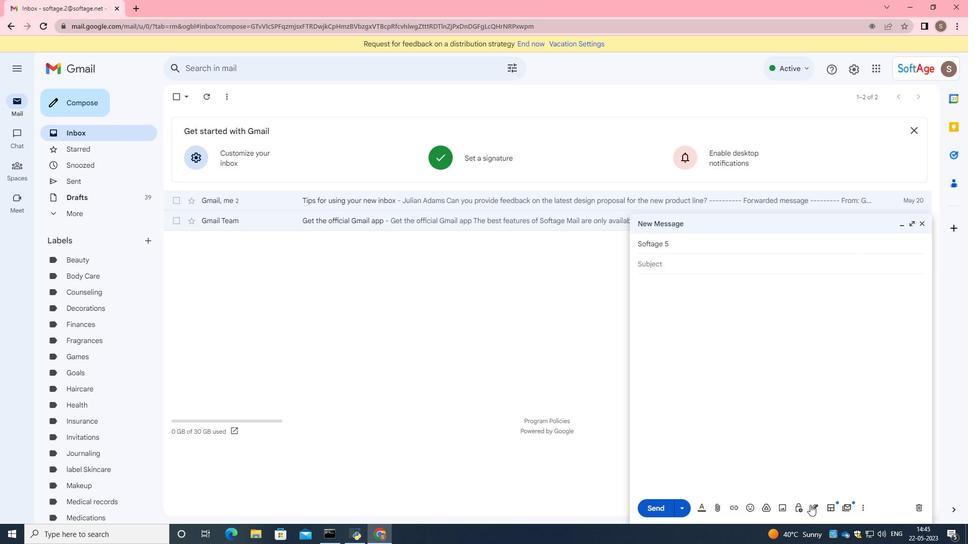
Action: Mouse pressed left at (812, 505)
Screenshot: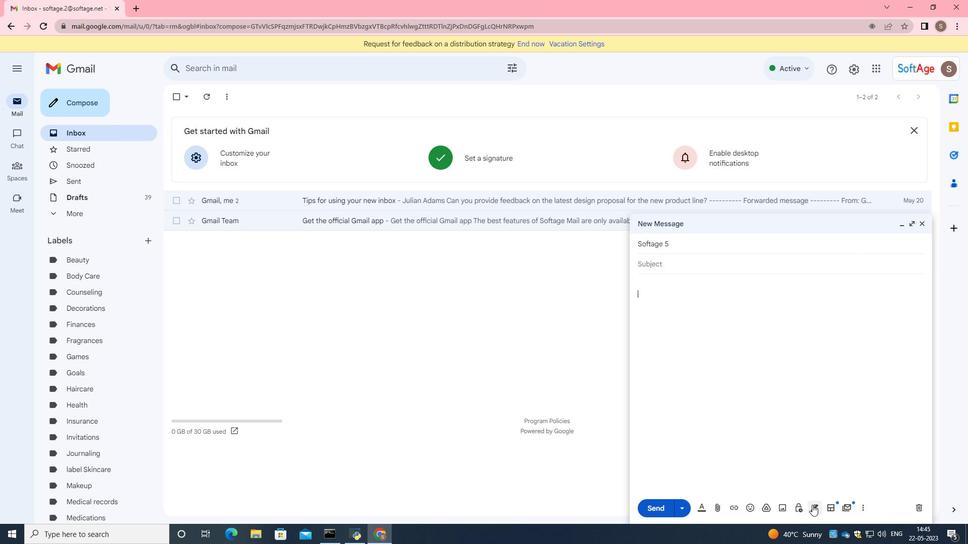 
Action: Mouse moved to (852, 428)
Screenshot: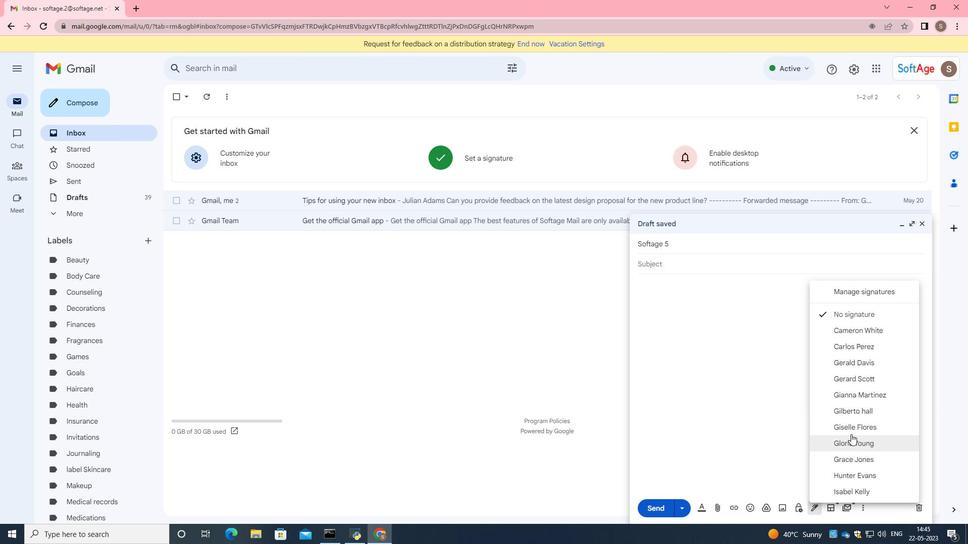 
Action: Mouse scrolled (852, 427) with delta (0, 0)
Screenshot: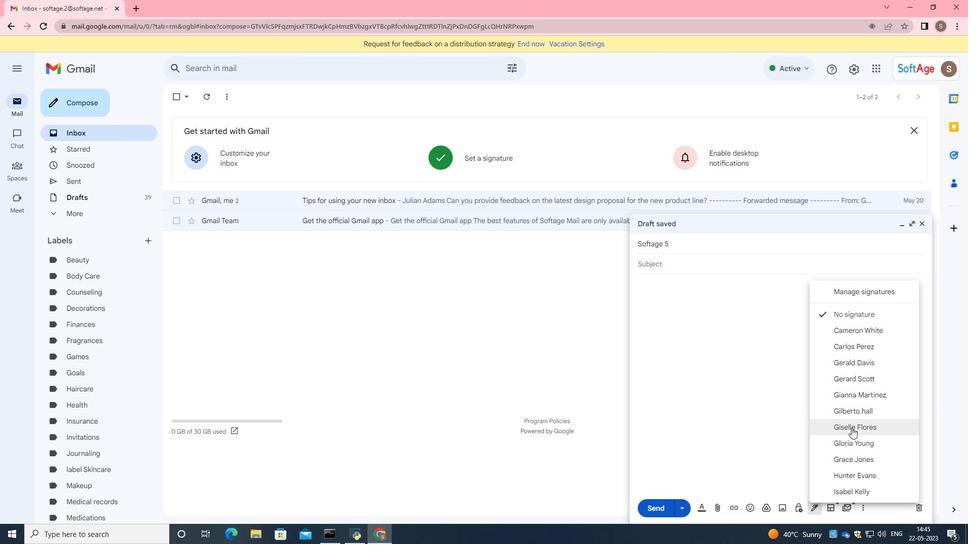 
Action: Mouse scrolled (852, 427) with delta (0, 0)
Screenshot: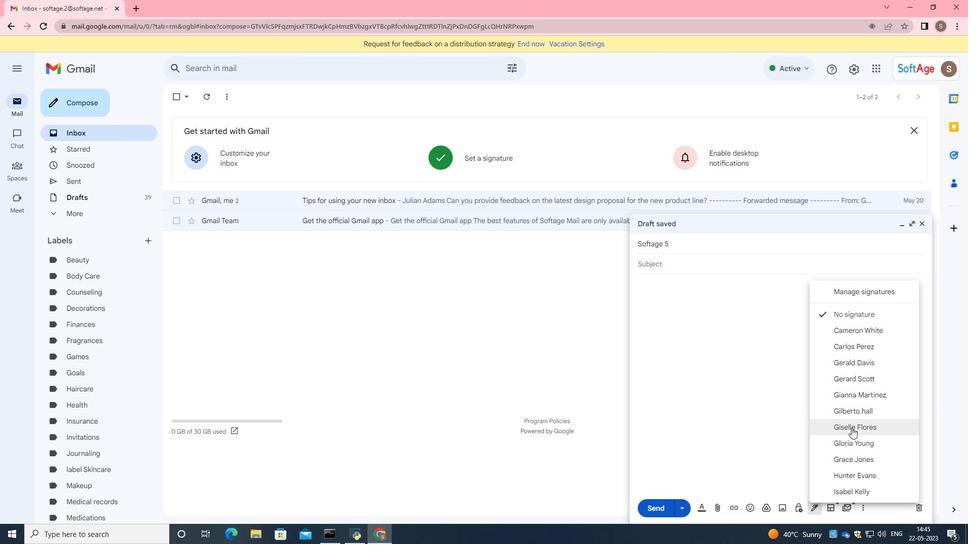 
Action: Mouse moved to (860, 489)
Screenshot: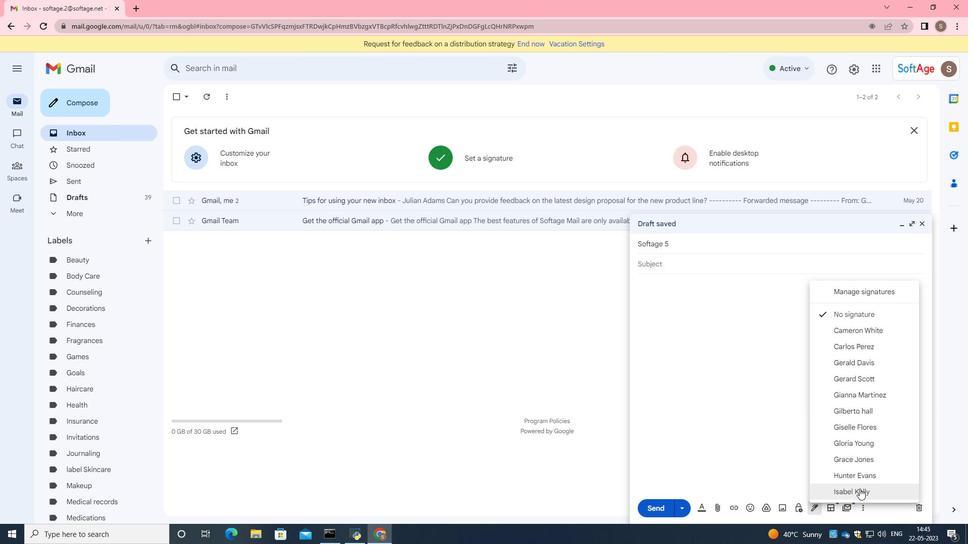 
Action: Mouse pressed left at (860, 489)
Screenshot: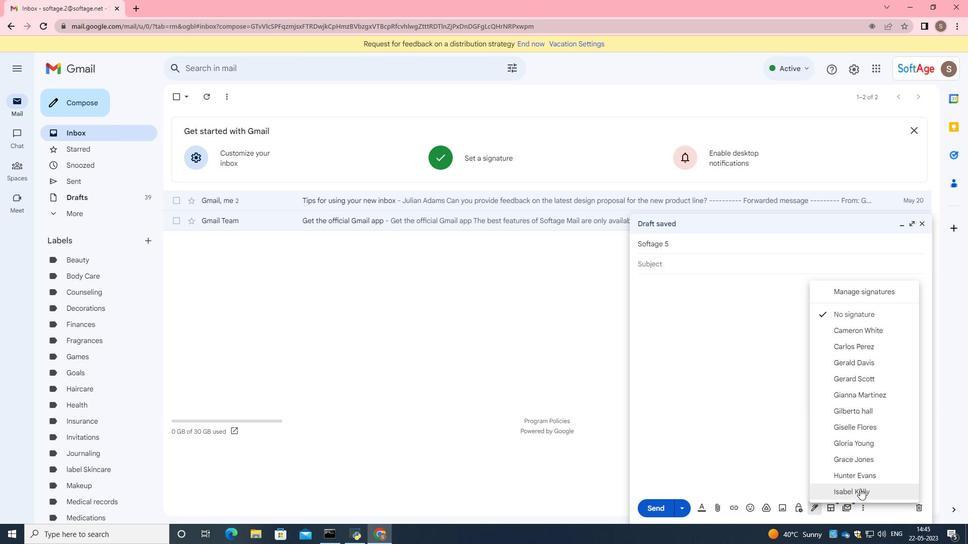 
Action: Mouse moved to (722, 352)
Screenshot: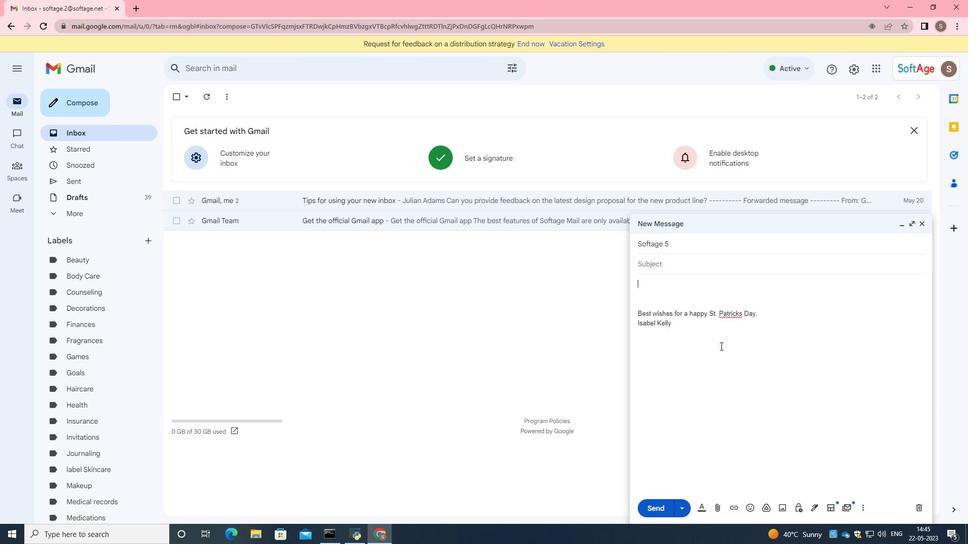 
Action: Mouse scrolled (722, 352) with delta (0, 0)
Screenshot: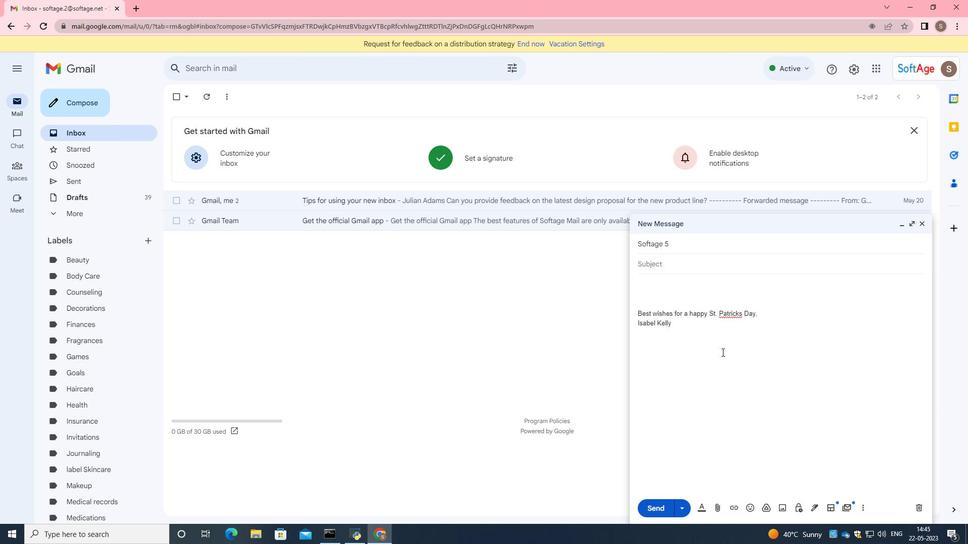 
Action: Mouse moved to (863, 503)
Screenshot: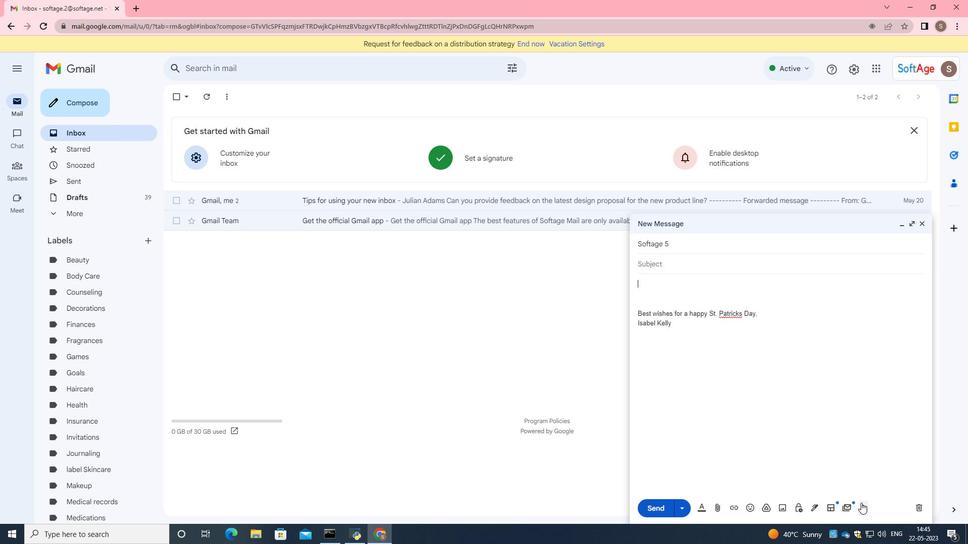 
Action: Mouse pressed left at (863, 503)
Screenshot: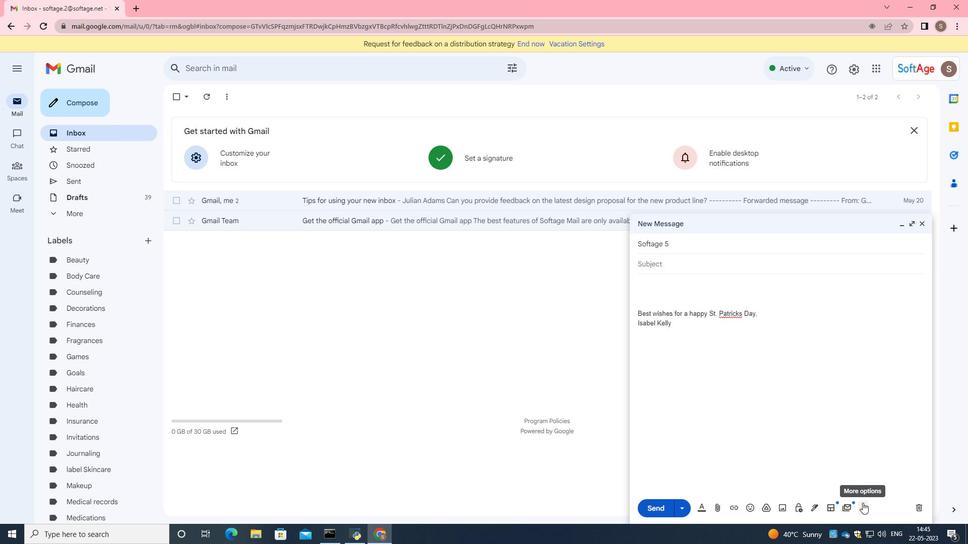 
Action: Mouse moved to (671, 396)
Screenshot: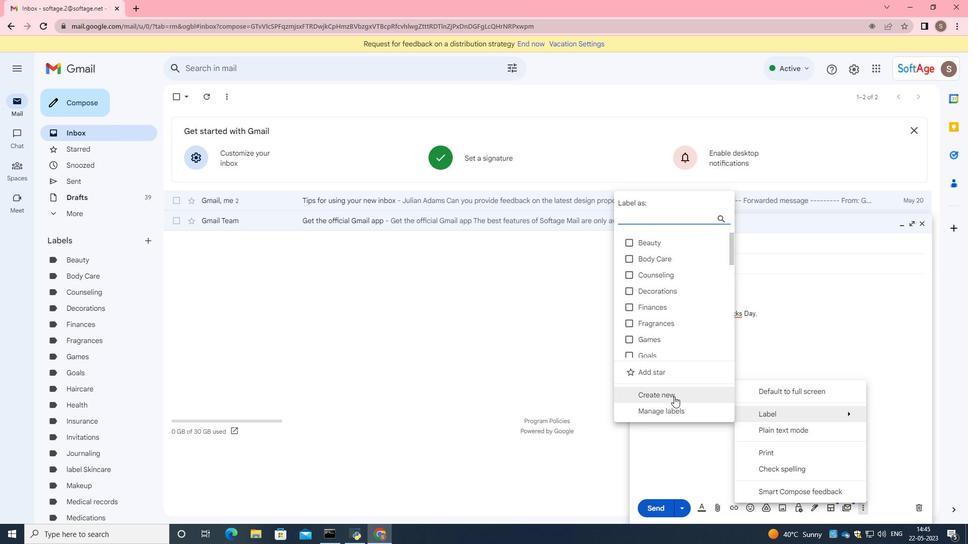 
Action: Mouse pressed left at (671, 396)
Screenshot: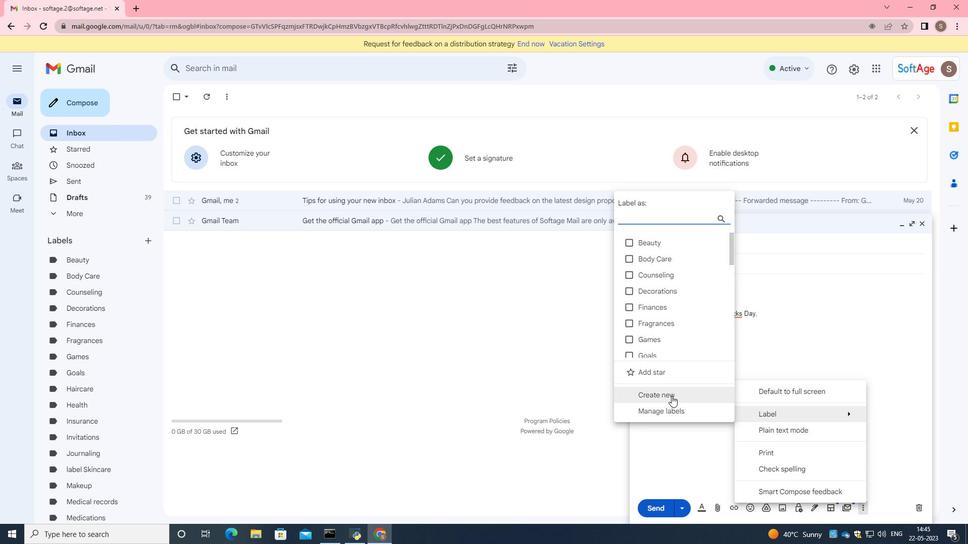 
Action: Key pressed <Key.caps_lock>GIF<Key.backspace><Key.backspace><Key.caps_lock>ifts
Screenshot: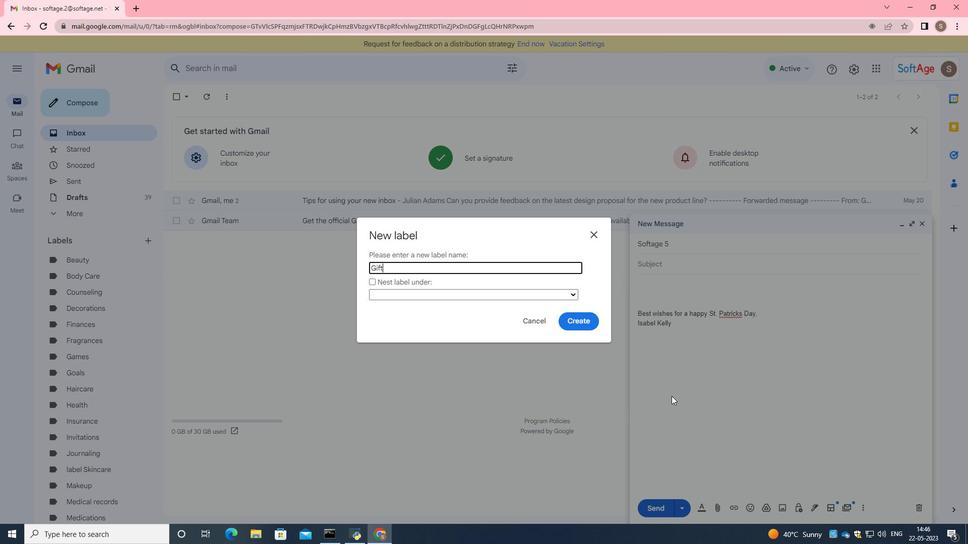 
Action: Mouse moved to (671, 396)
Screenshot: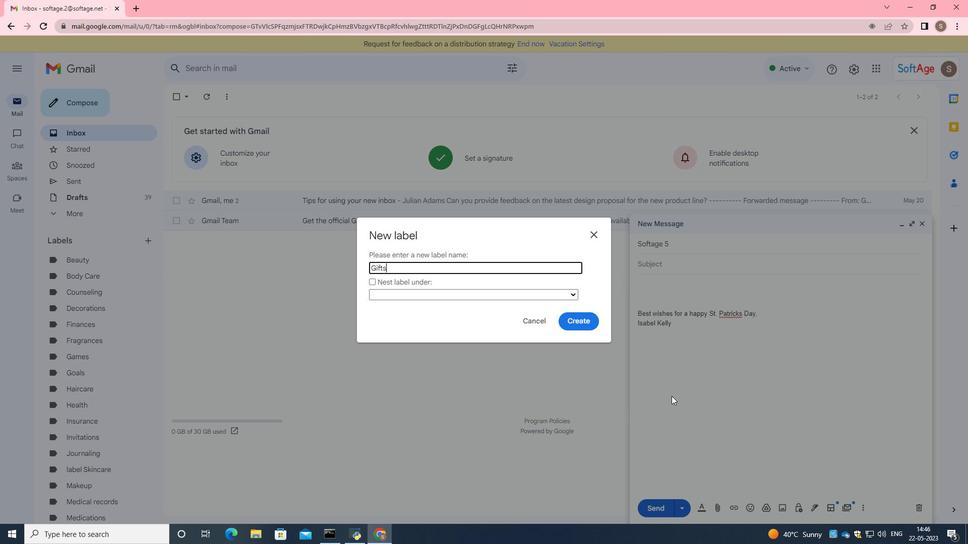 
Action: Mouse scrolled (671, 396) with delta (0, 0)
Screenshot: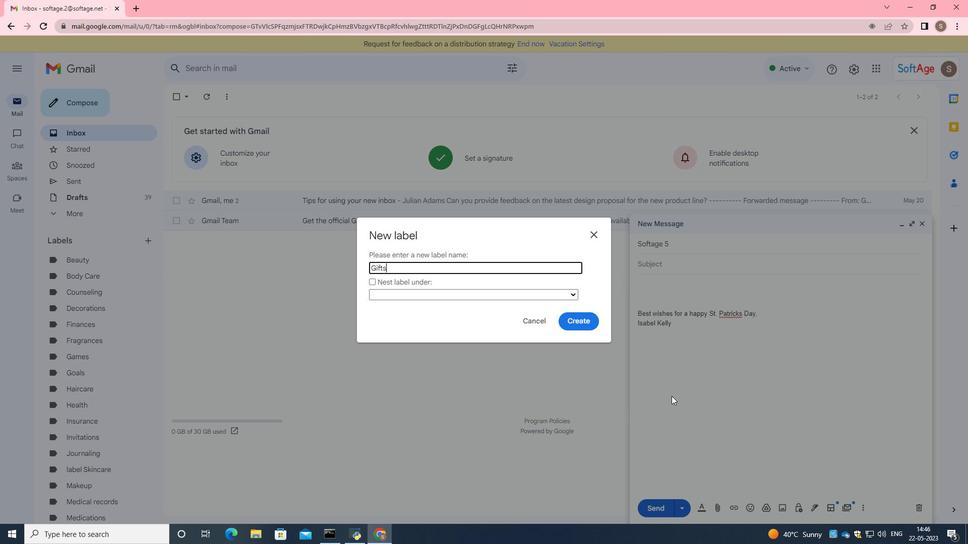 
Action: Mouse moved to (576, 325)
Screenshot: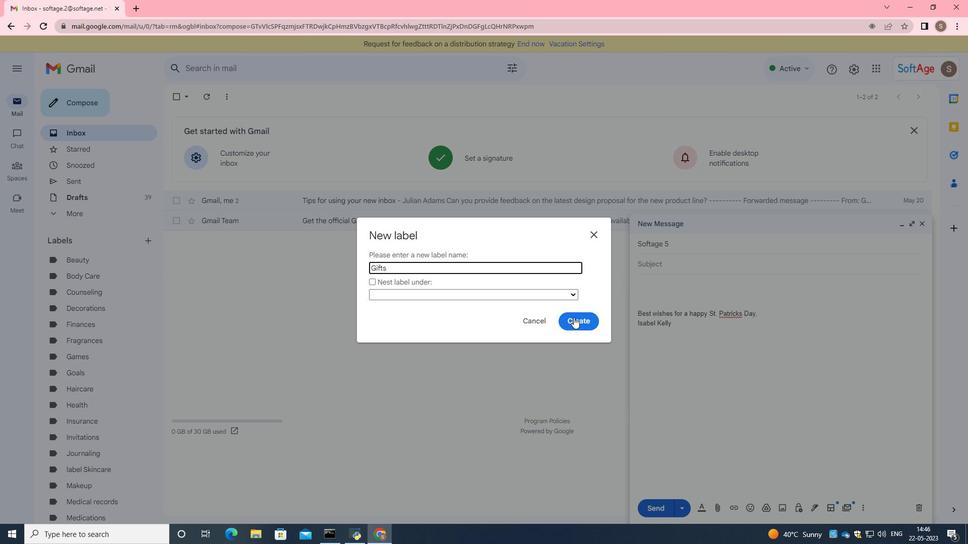 
Action: Mouse pressed left at (576, 325)
Screenshot: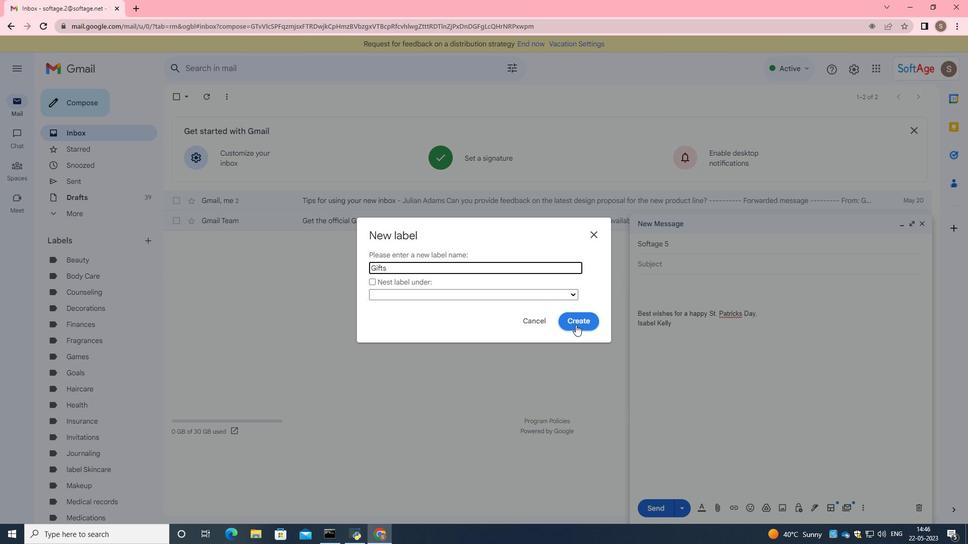 
Action: Mouse moved to (639, 358)
Screenshot: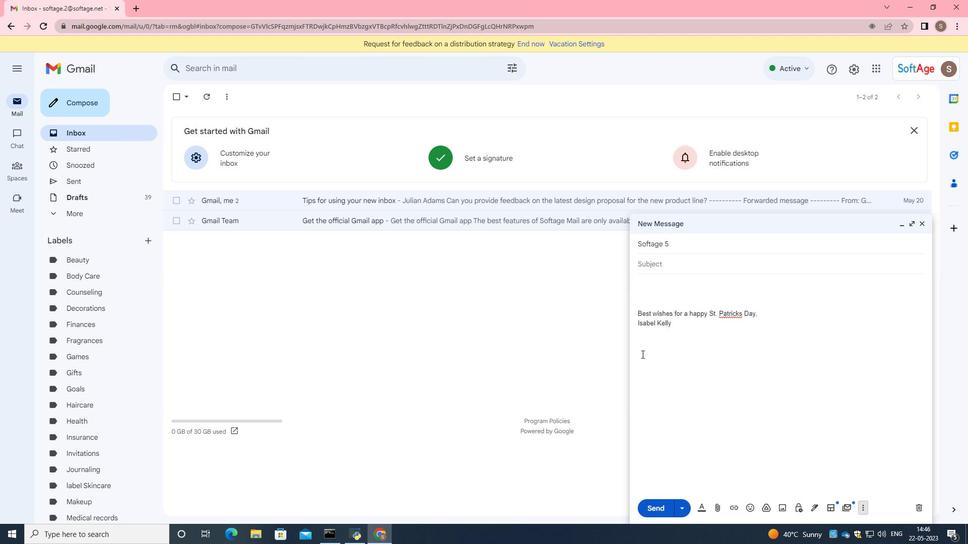 
Action: Mouse scrolled (639, 357) with delta (0, 0)
Screenshot: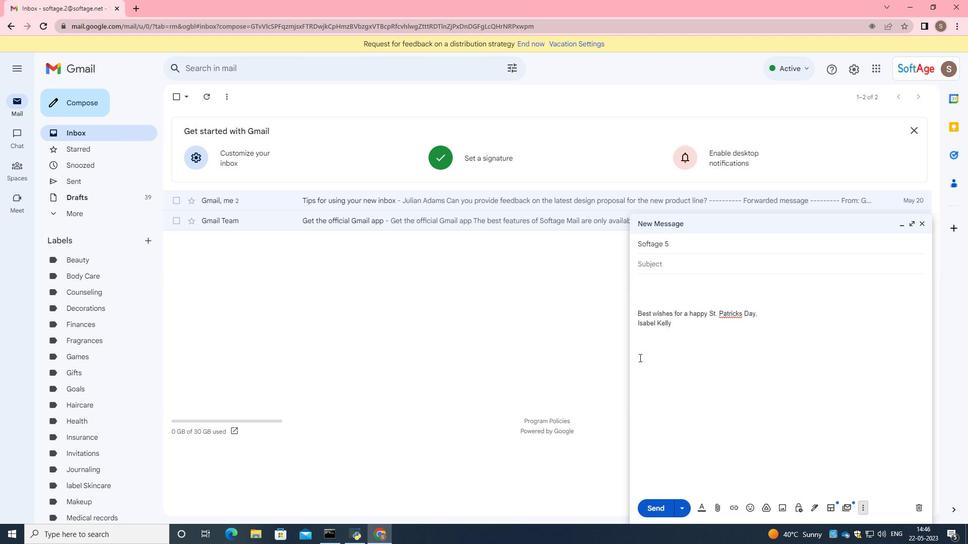
Action: Mouse scrolled (639, 357) with delta (0, 0)
Screenshot: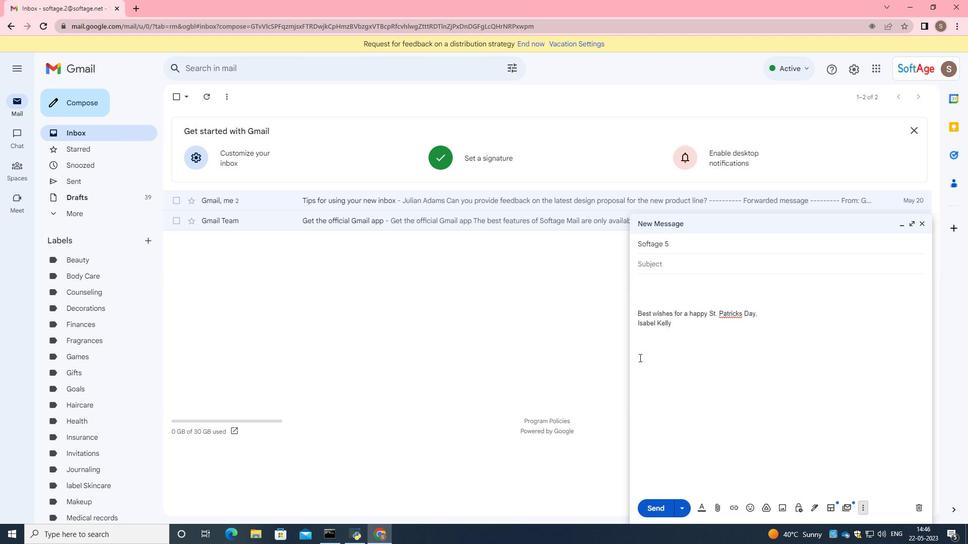 
Action: Mouse scrolled (639, 357) with delta (0, 0)
Screenshot: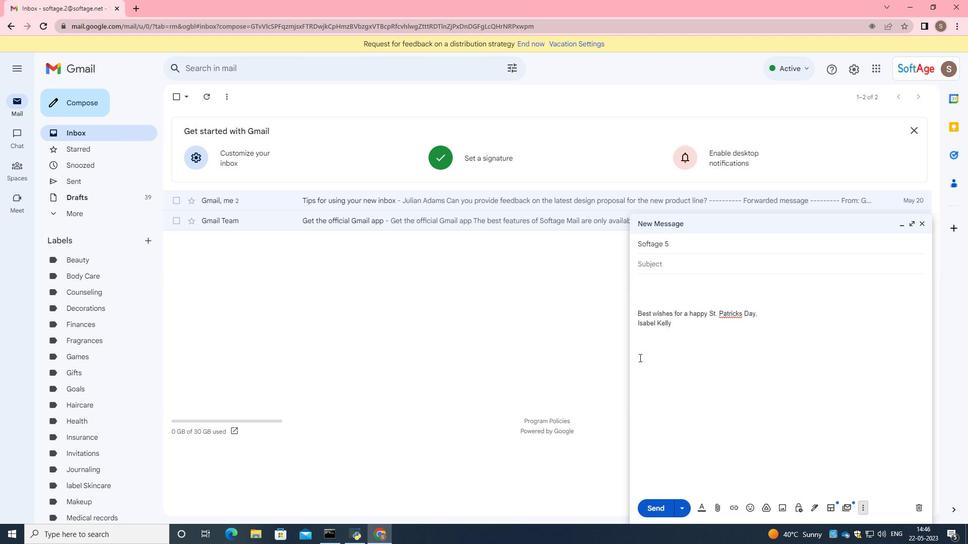 
Action: Mouse moved to (674, 515)
Screenshot: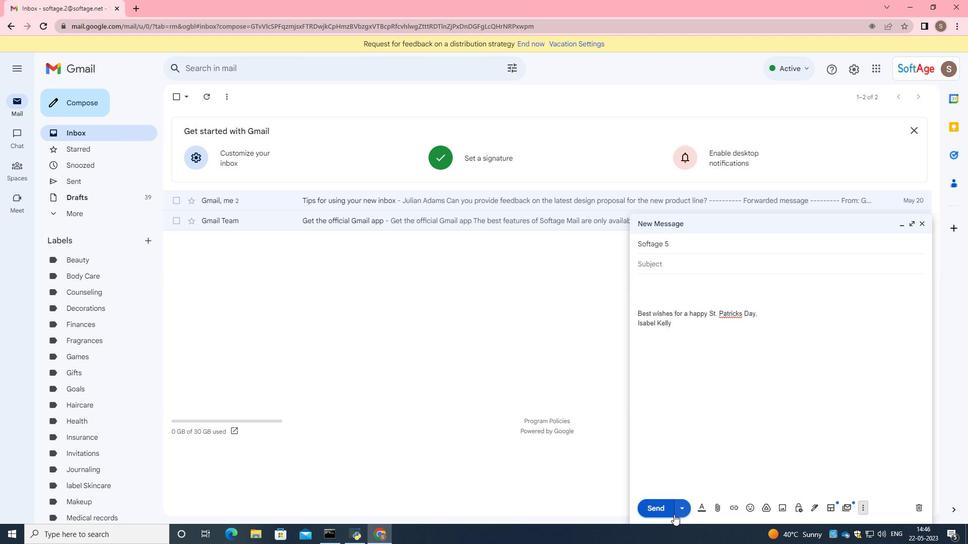 
